 Task: Search one way flight ticket for 3 adults in first from Hayden: Yampa Valley Airport (yampa Valley Regional) to New Bern: Coastal Carolina Regional Airport (was Craven County Regional) on 5-4-2023. Number of bags: 1 carry on bag. Price is upto 97000. Outbound departure time preference is 20:45.
Action: Mouse moved to (321, 304)
Screenshot: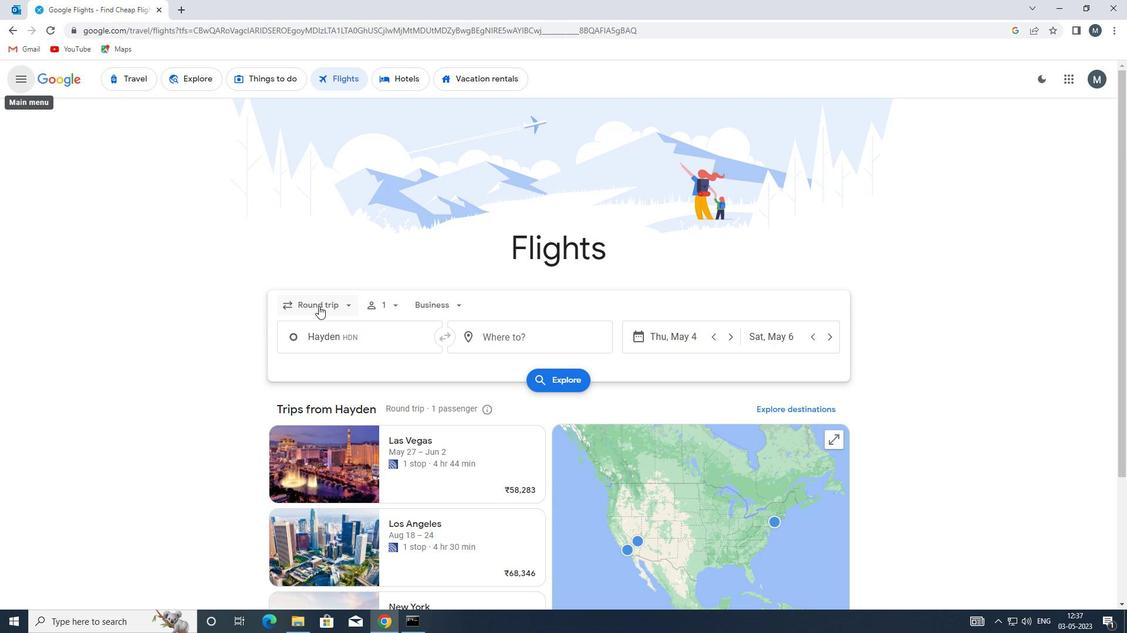 
Action: Mouse pressed left at (321, 304)
Screenshot: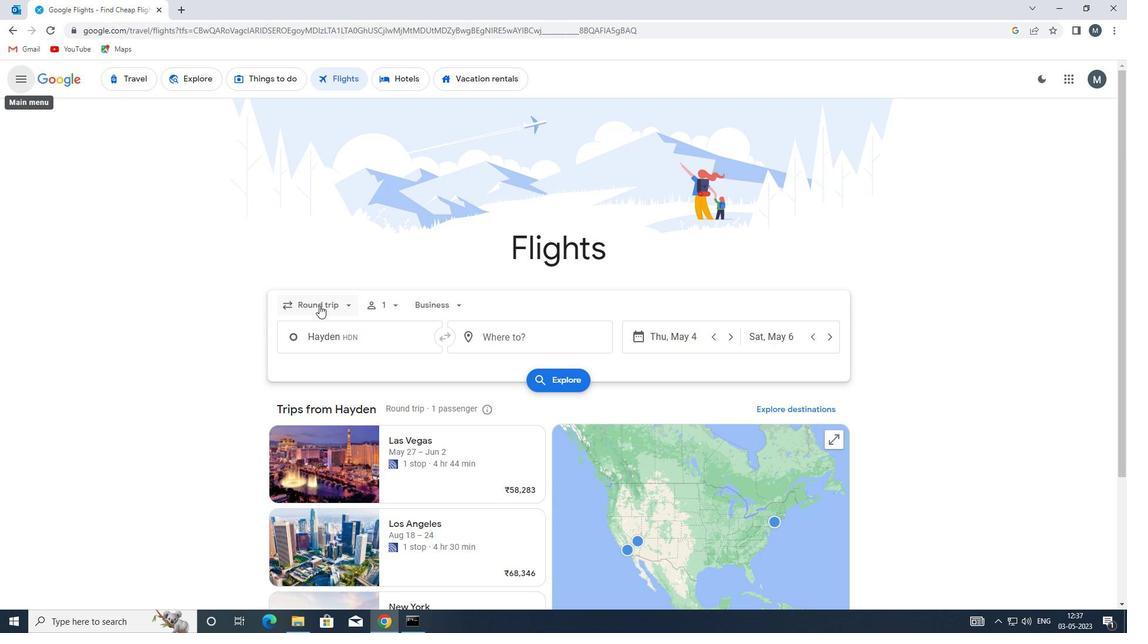 
Action: Mouse moved to (339, 359)
Screenshot: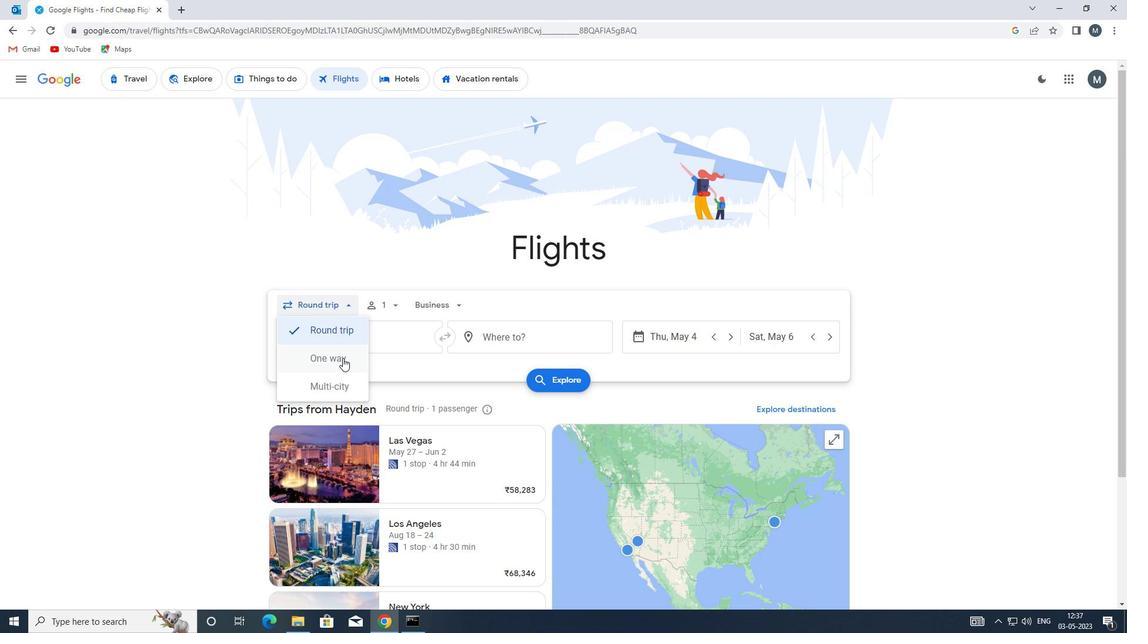 
Action: Mouse pressed left at (339, 359)
Screenshot: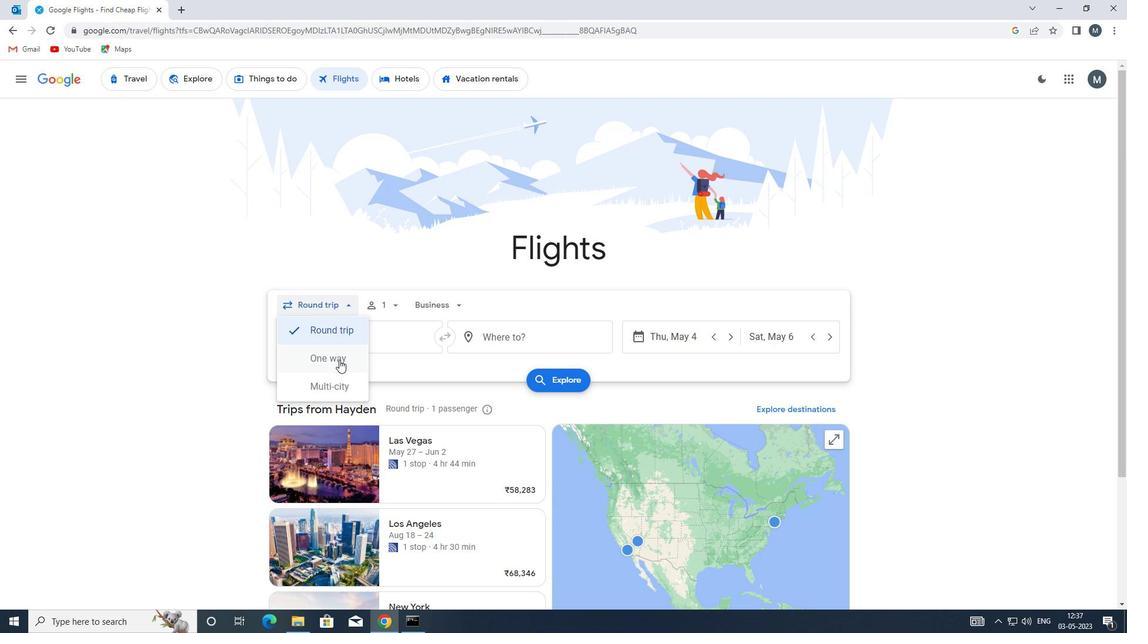 
Action: Mouse moved to (396, 301)
Screenshot: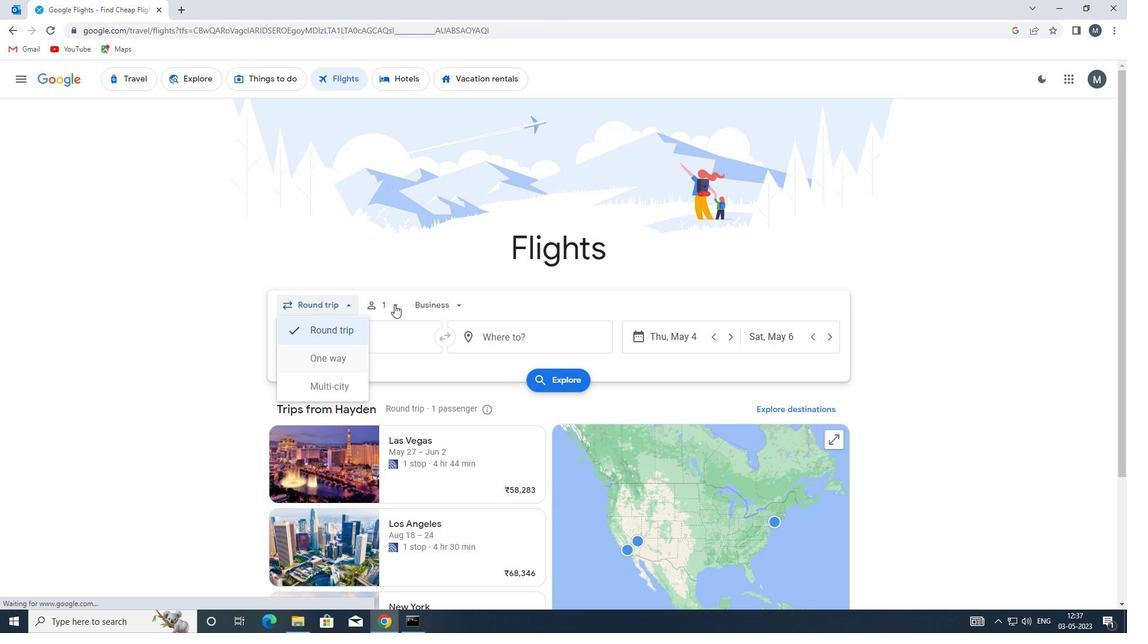 
Action: Mouse pressed left at (396, 301)
Screenshot: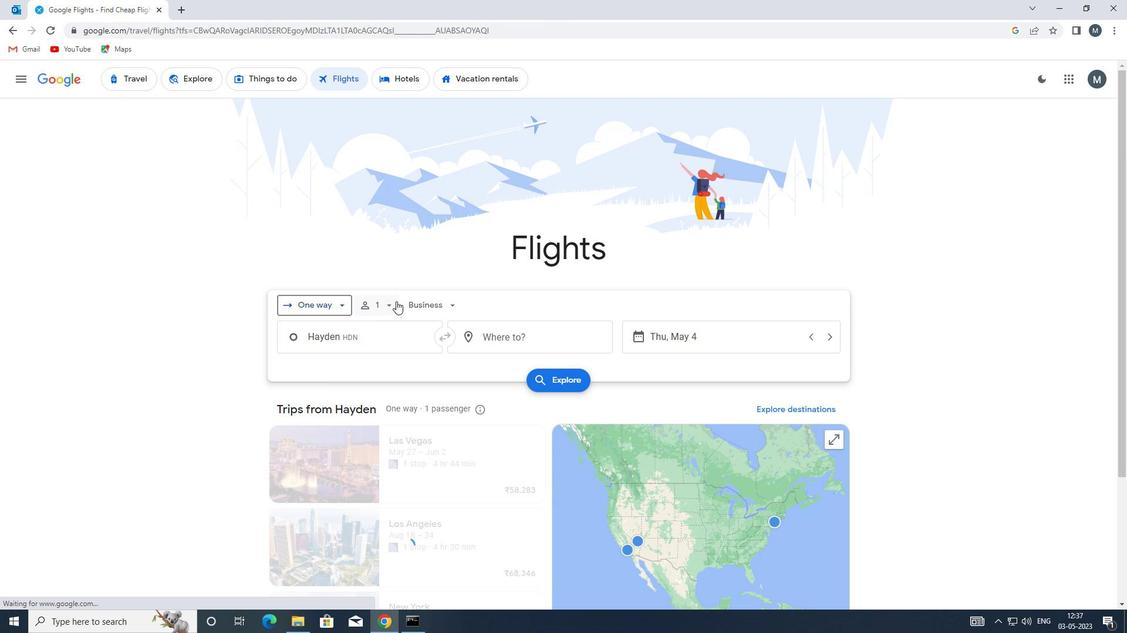 
Action: Mouse moved to (484, 335)
Screenshot: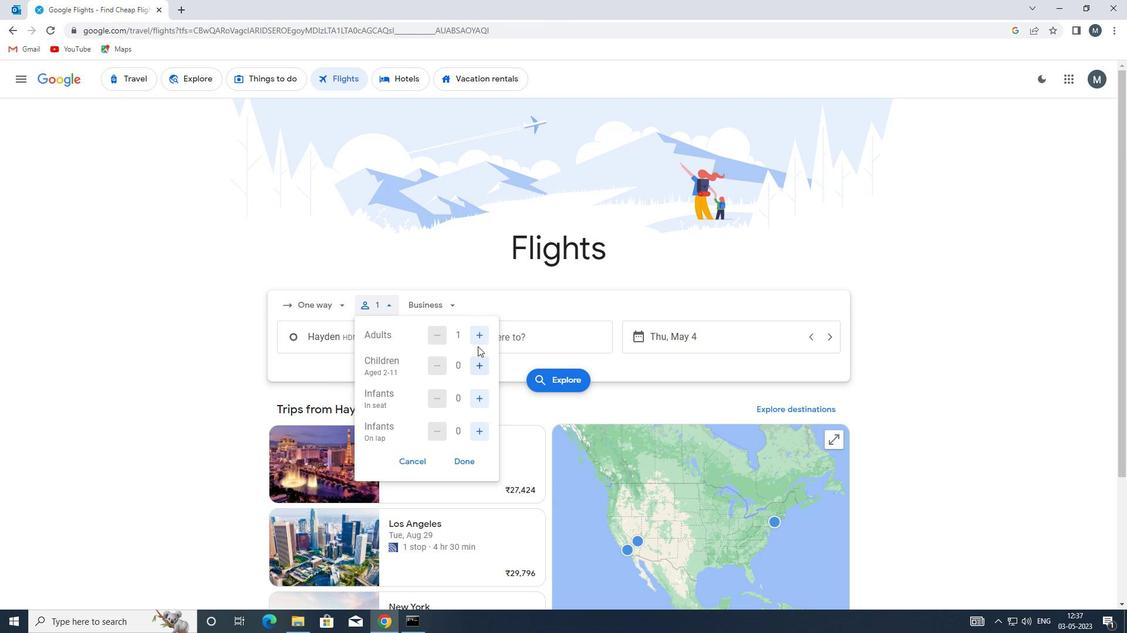 
Action: Mouse pressed left at (484, 335)
Screenshot: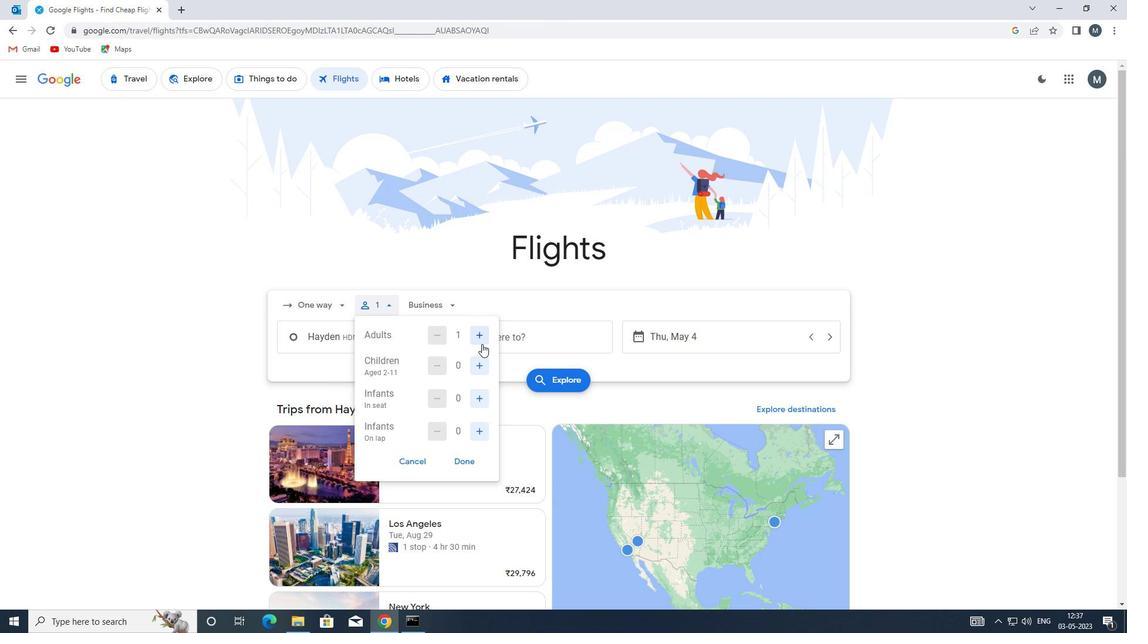 
Action: Mouse moved to (484, 335)
Screenshot: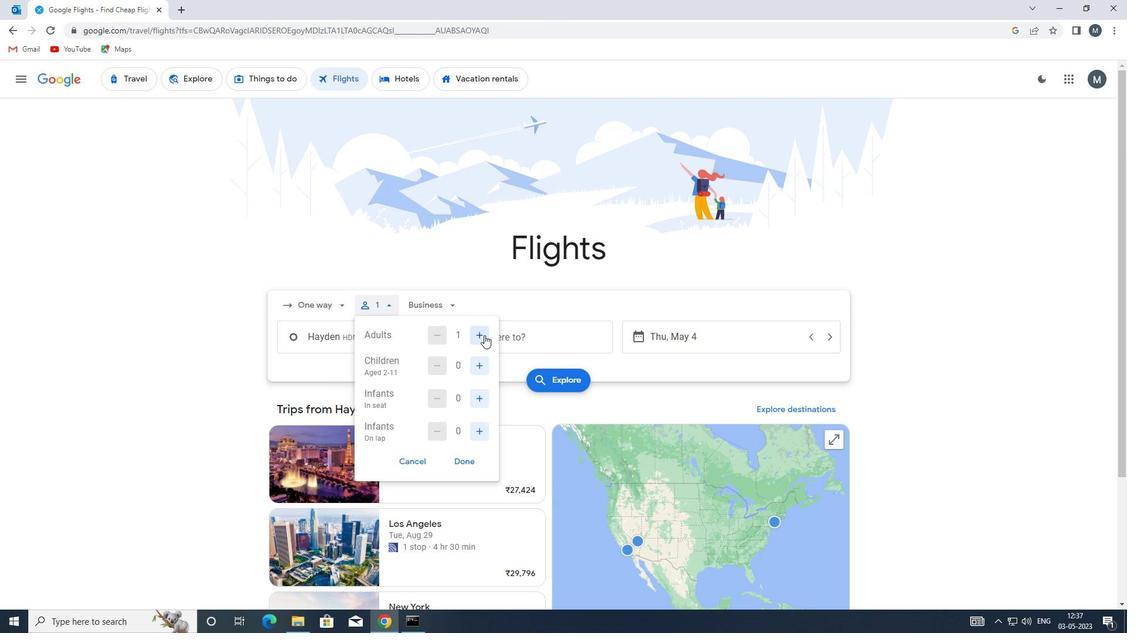 
Action: Mouse pressed left at (484, 335)
Screenshot: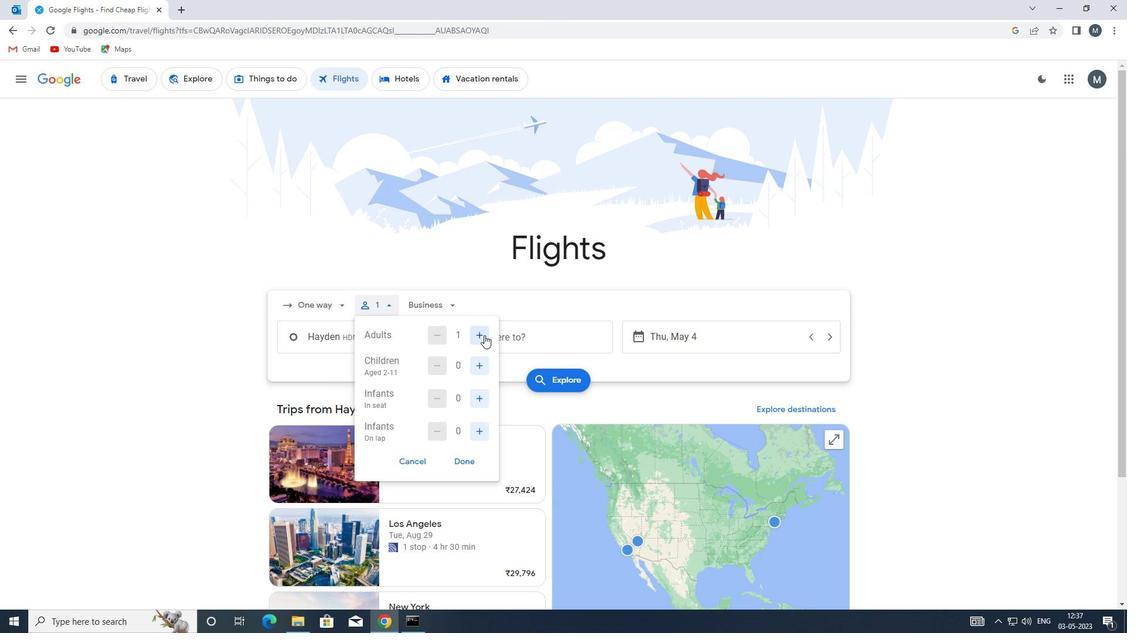 
Action: Mouse moved to (485, 334)
Screenshot: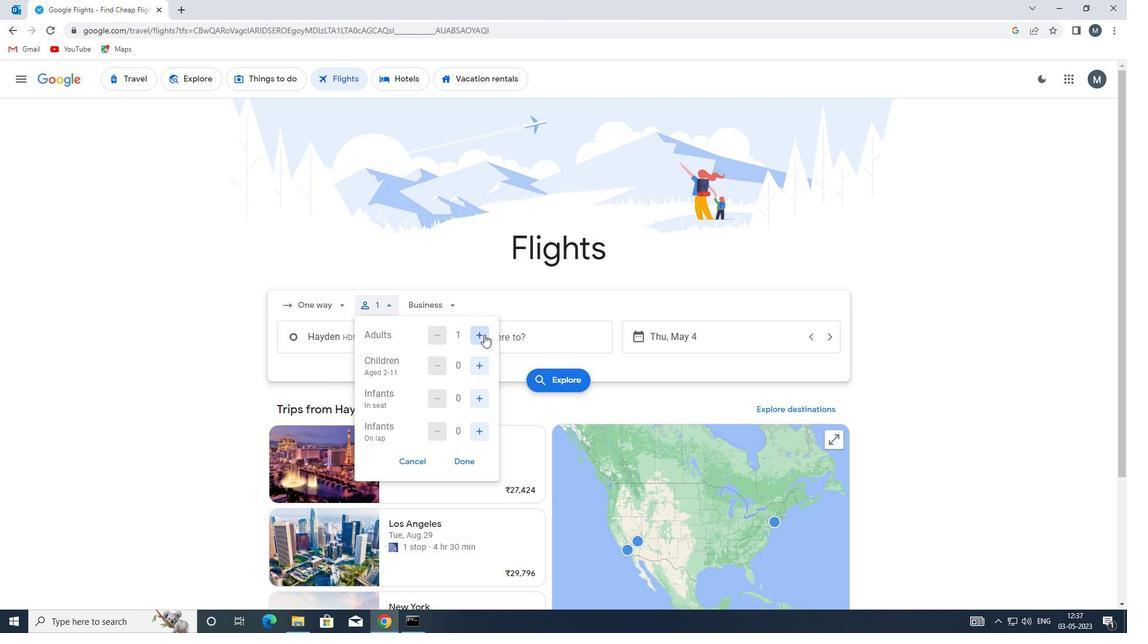 
Action: Mouse pressed left at (485, 334)
Screenshot: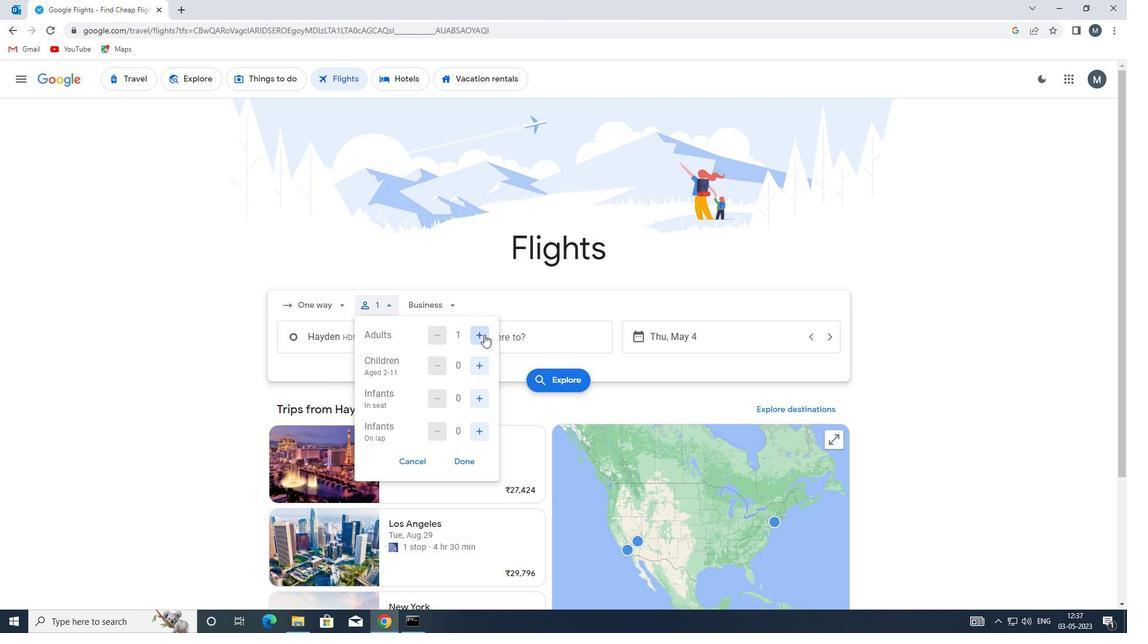 
Action: Mouse moved to (439, 338)
Screenshot: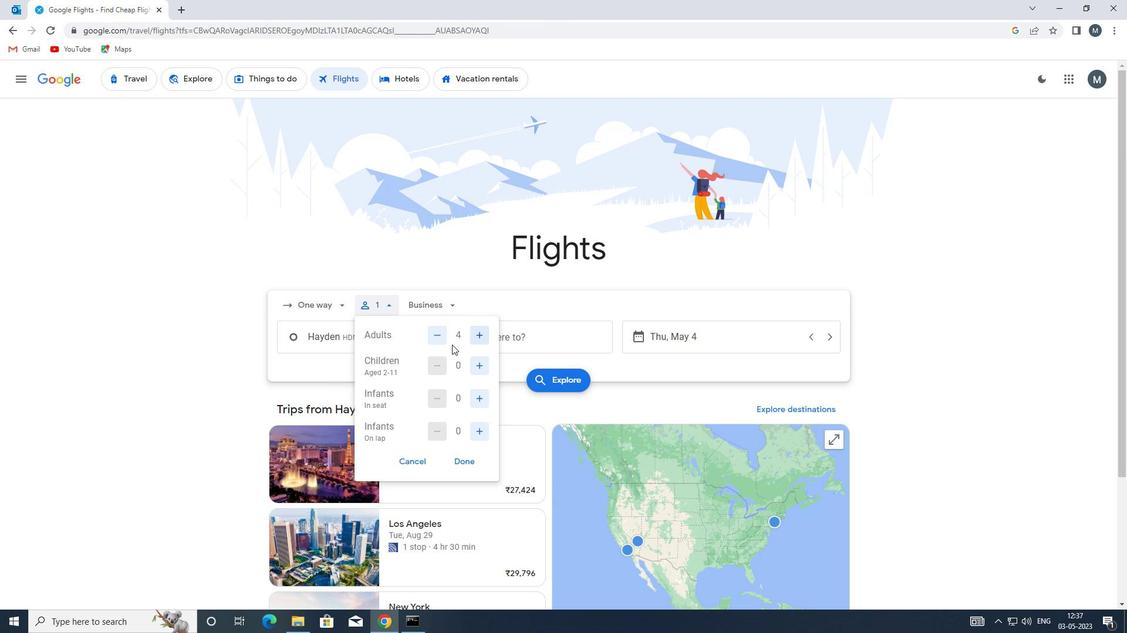 
Action: Mouse pressed left at (439, 338)
Screenshot: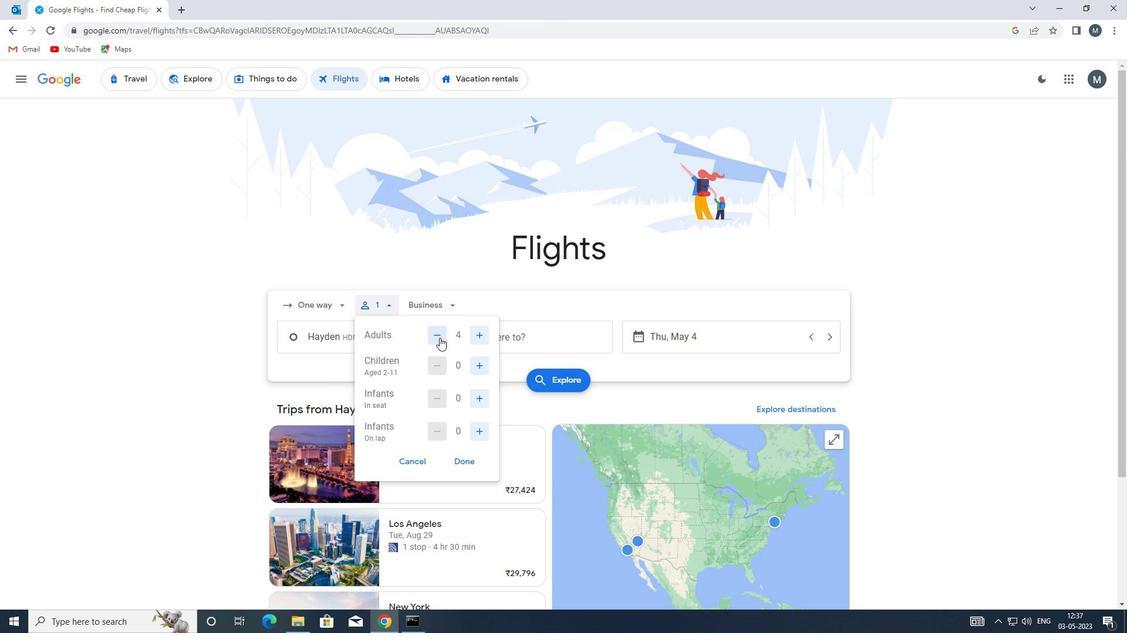 
Action: Mouse moved to (464, 463)
Screenshot: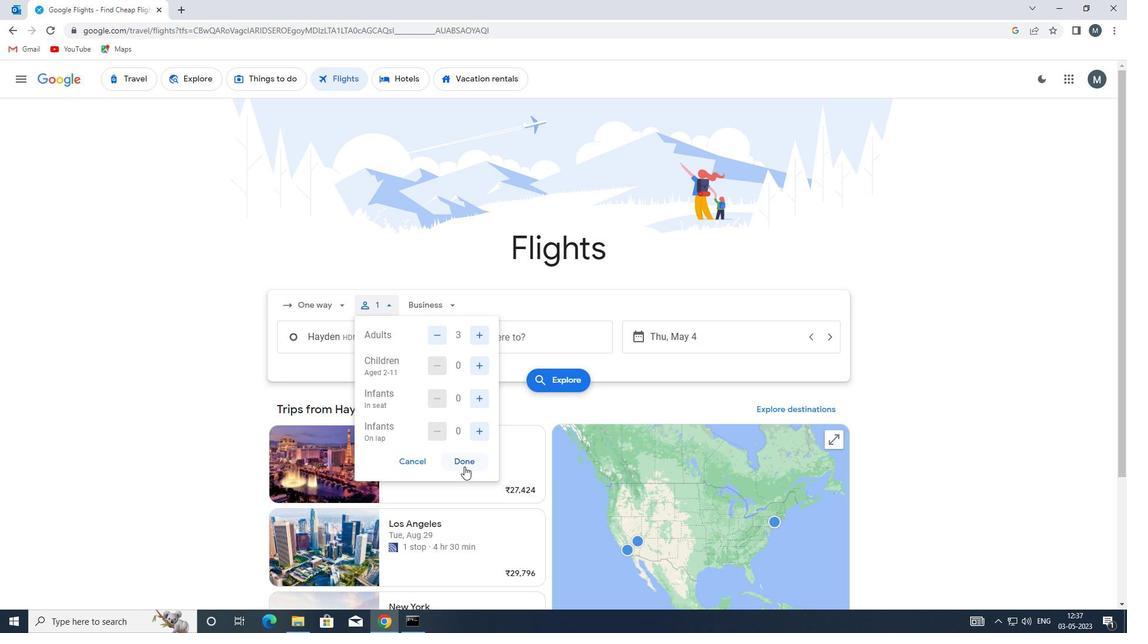
Action: Mouse pressed left at (464, 463)
Screenshot: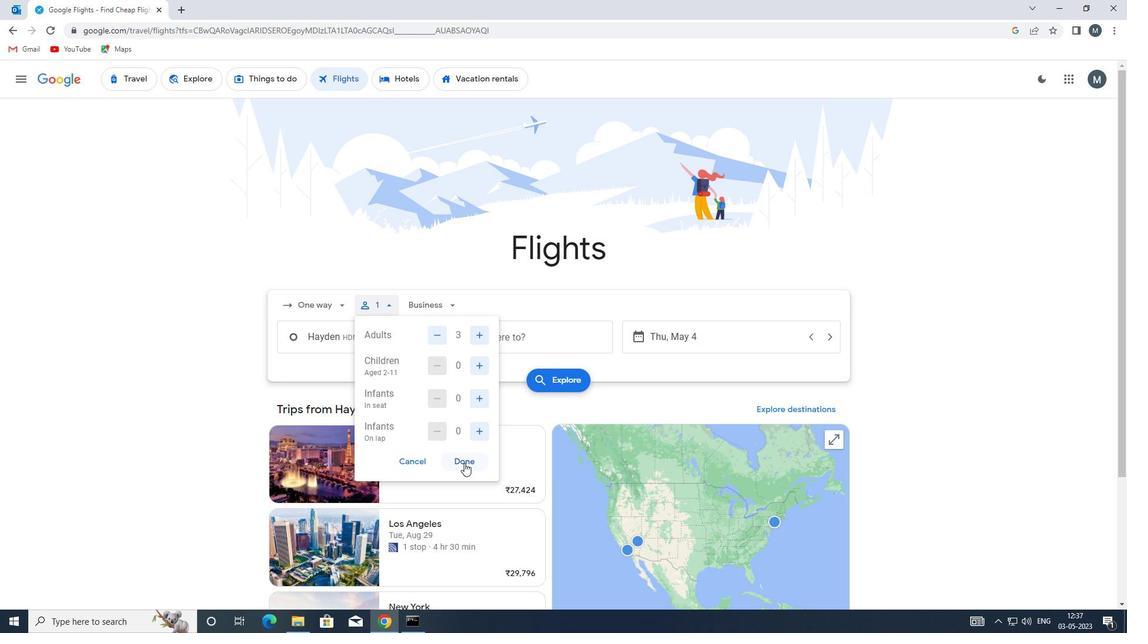 
Action: Mouse moved to (440, 311)
Screenshot: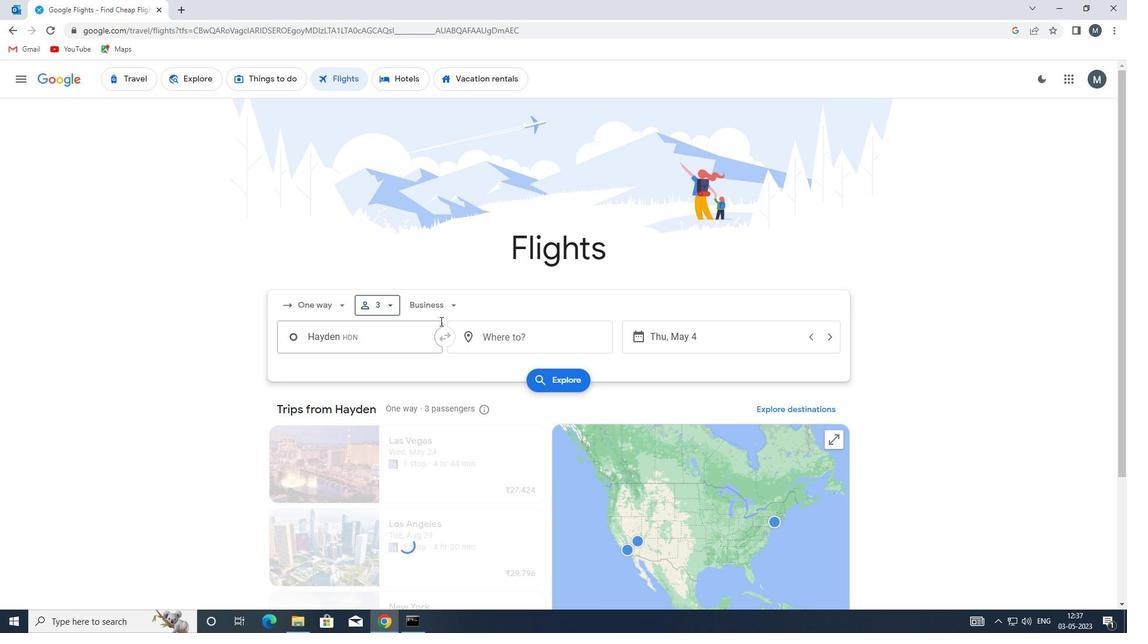 
Action: Mouse pressed left at (440, 311)
Screenshot: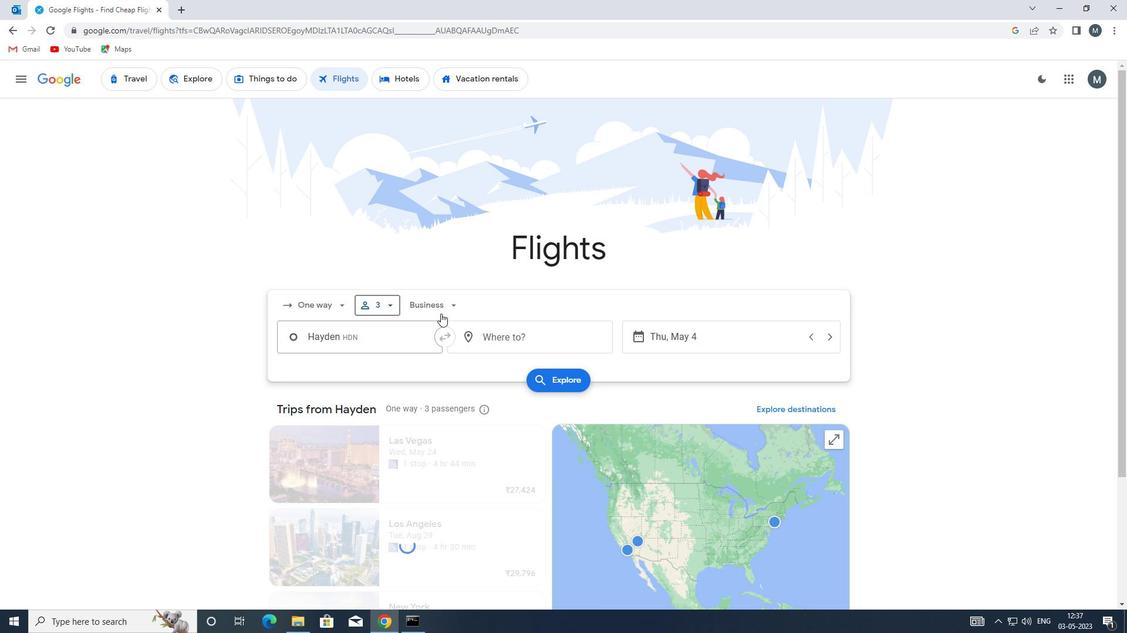 
Action: Mouse moved to (459, 412)
Screenshot: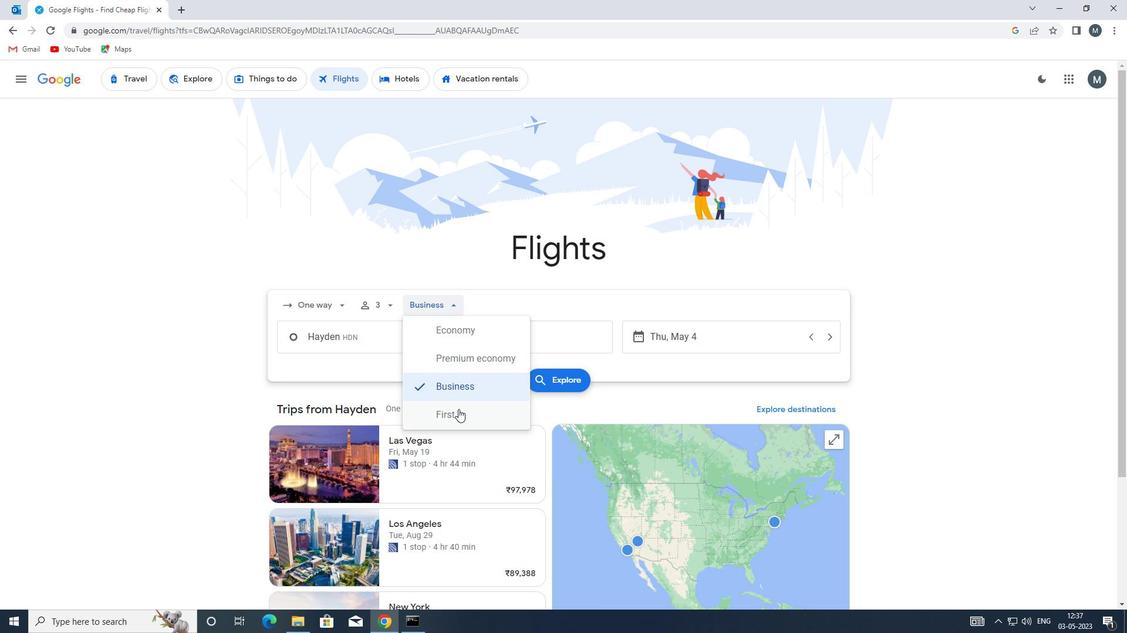 
Action: Mouse pressed left at (459, 412)
Screenshot: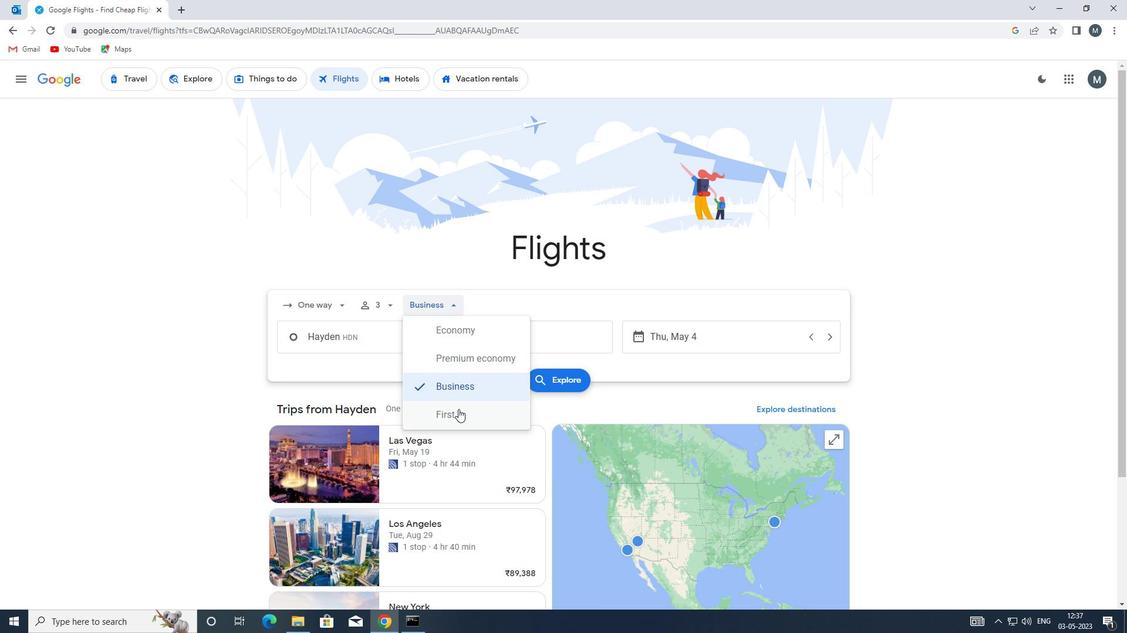 
Action: Mouse moved to (401, 344)
Screenshot: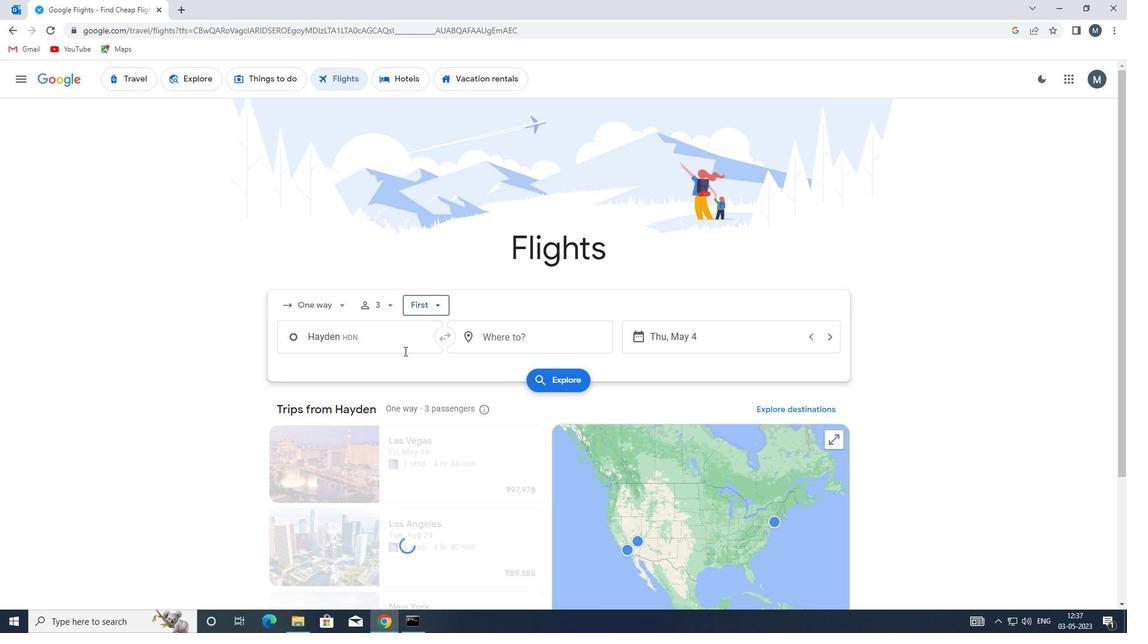 
Action: Mouse pressed left at (401, 344)
Screenshot: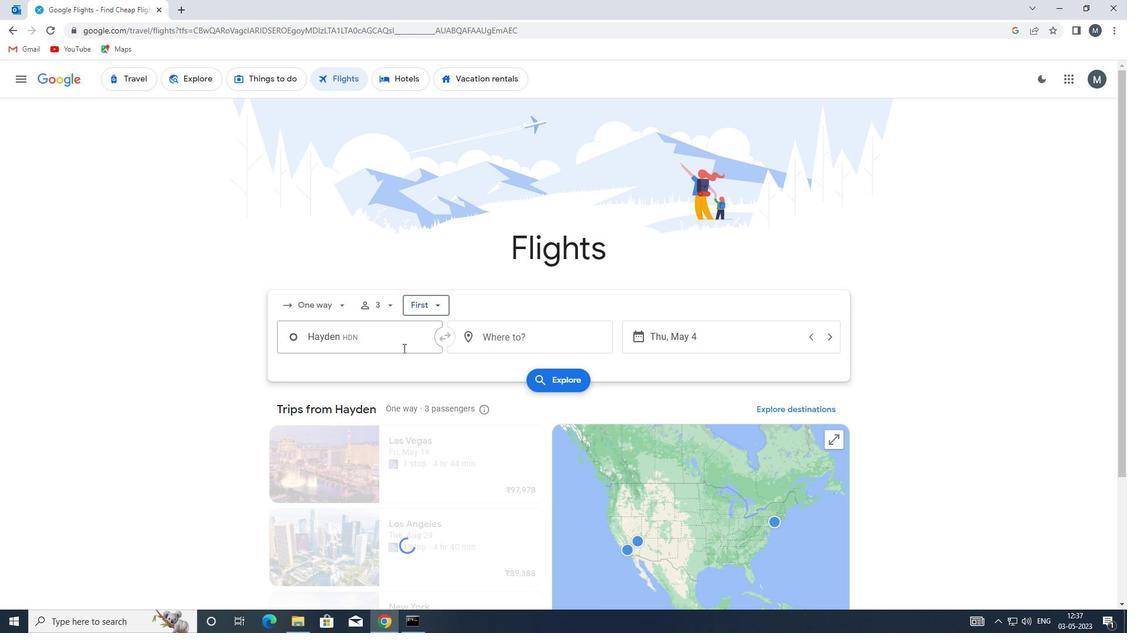 
Action: Key pressed hdn
Screenshot: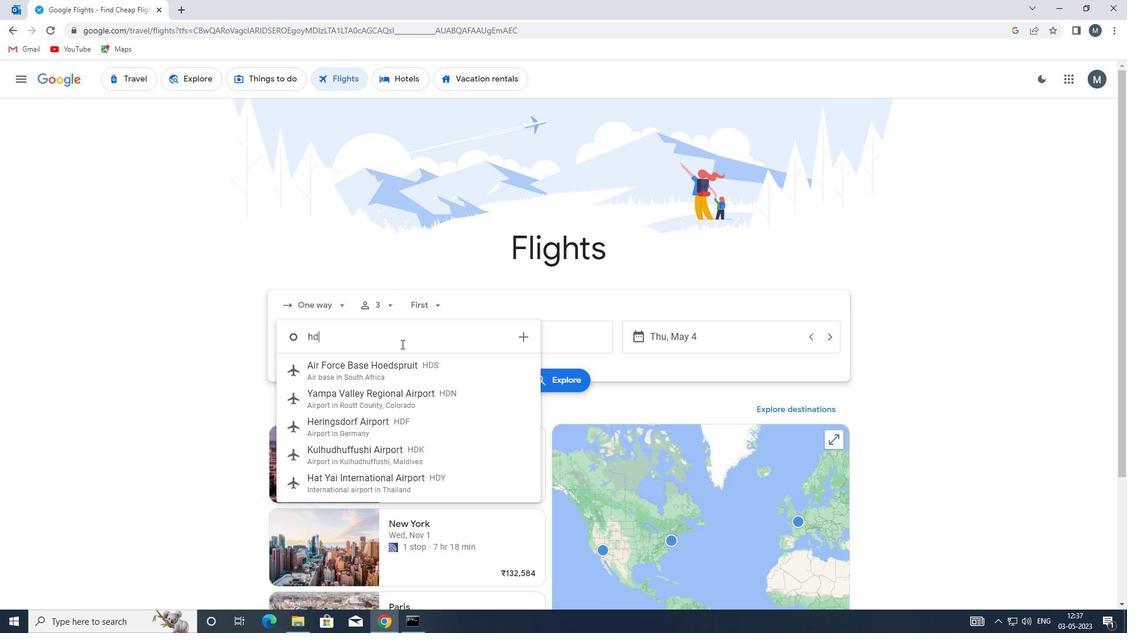 
Action: Mouse moved to (411, 376)
Screenshot: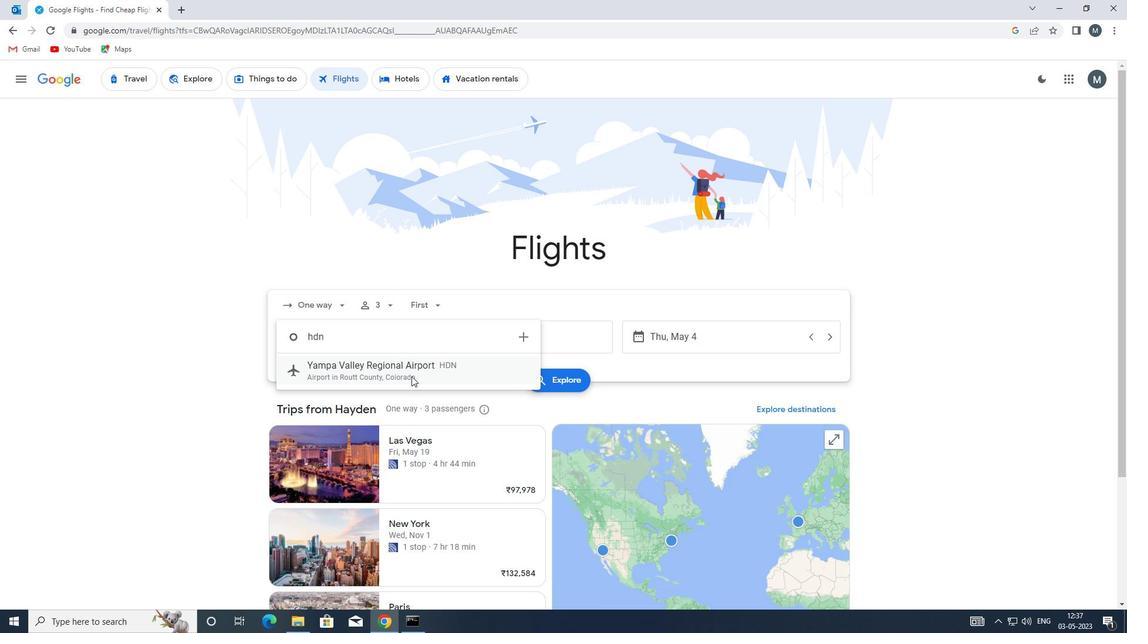 
Action: Mouse pressed left at (411, 376)
Screenshot: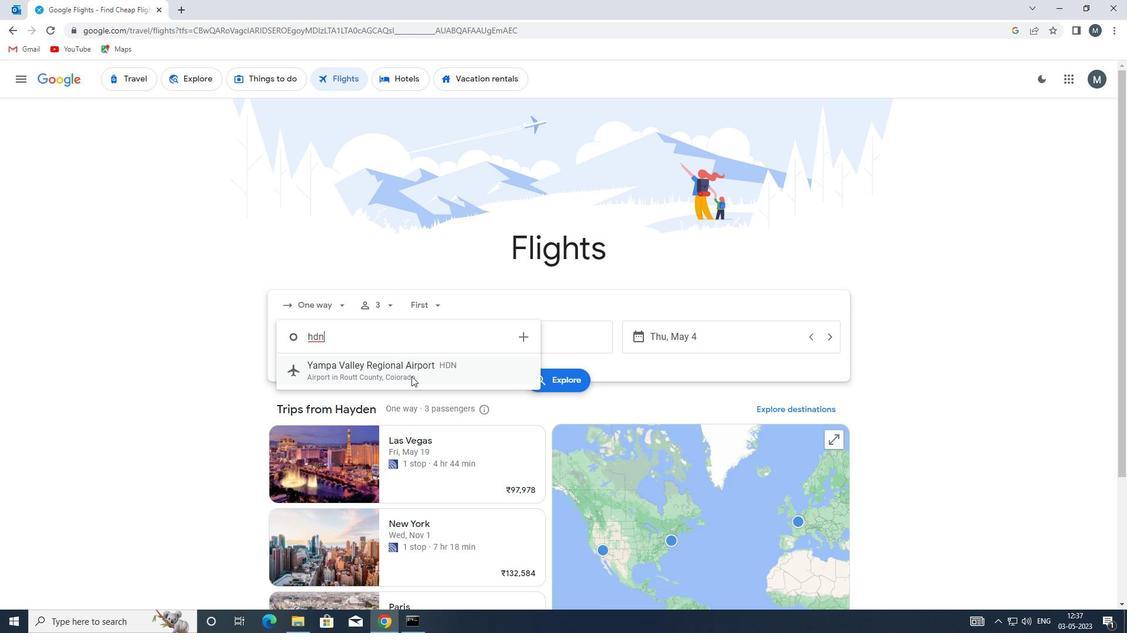 
Action: Mouse moved to (510, 334)
Screenshot: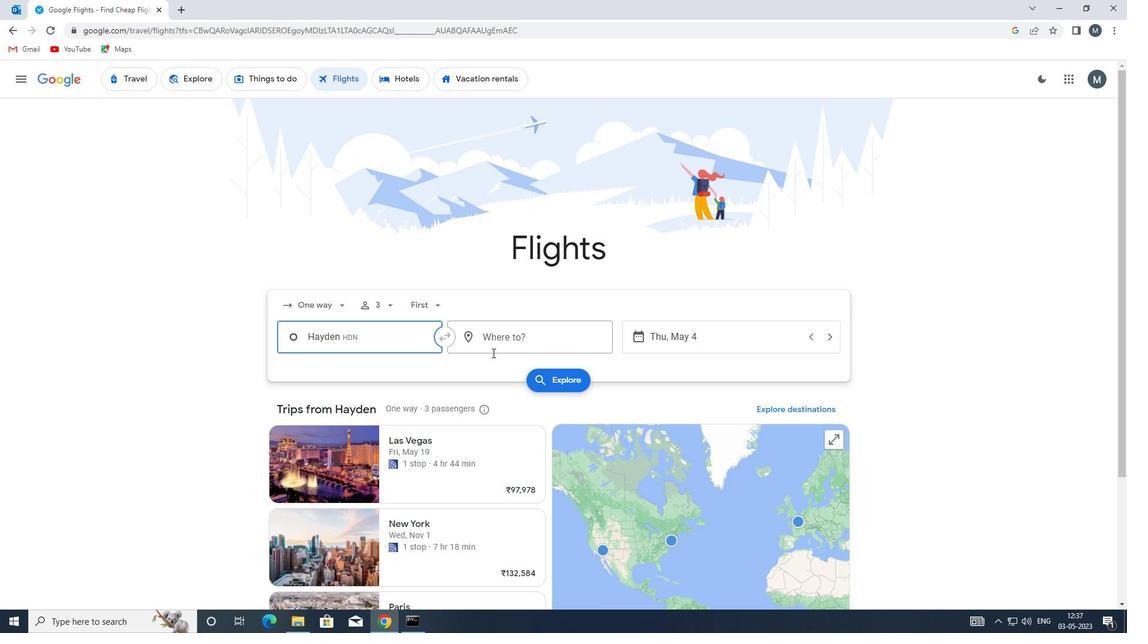 
Action: Mouse pressed left at (510, 334)
Screenshot: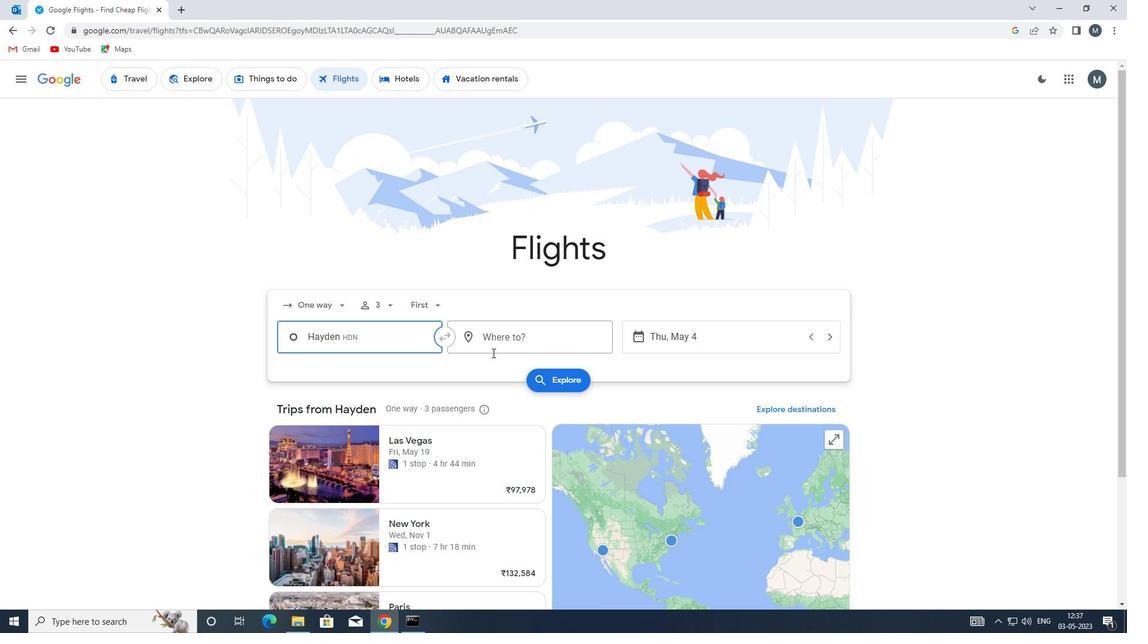 
Action: Mouse moved to (507, 335)
Screenshot: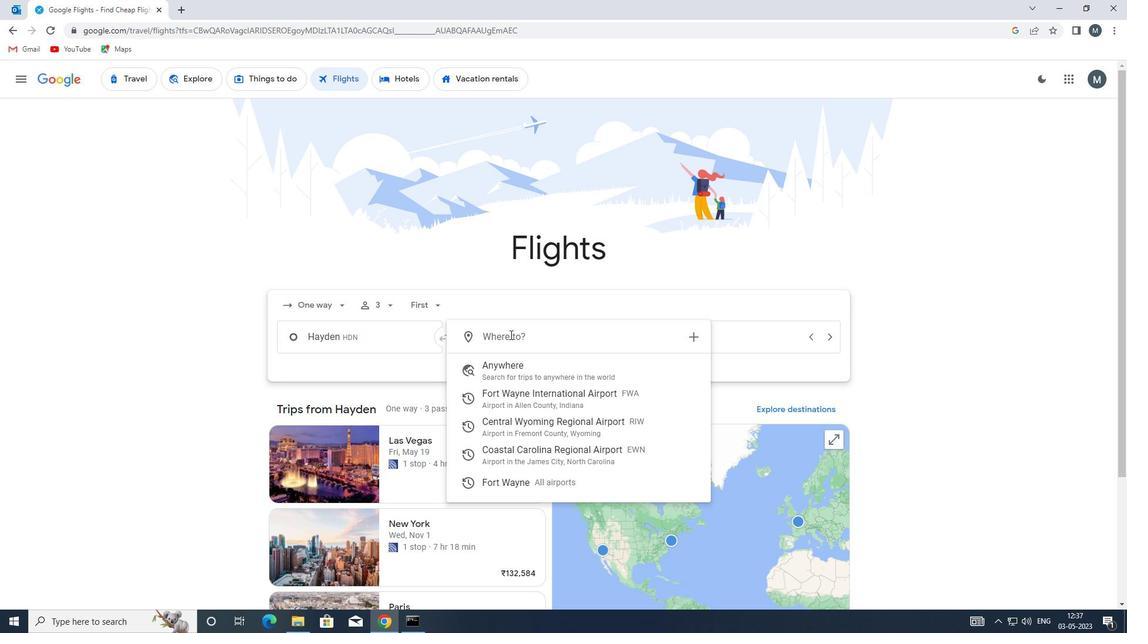
Action: Key pressed ewn
Screenshot: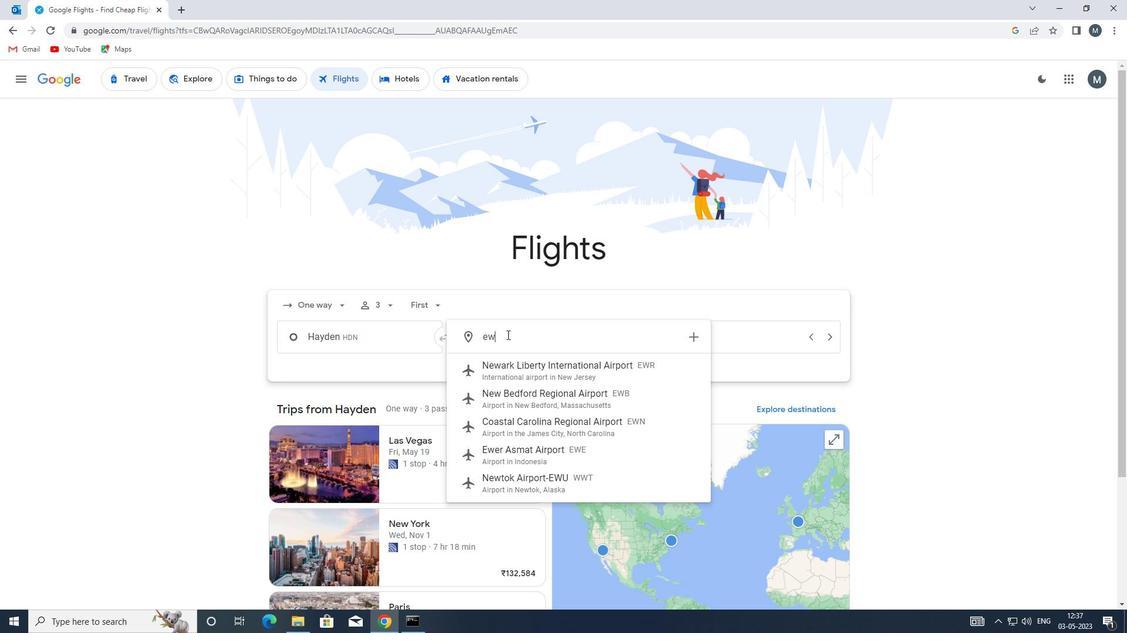 
Action: Mouse moved to (517, 366)
Screenshot: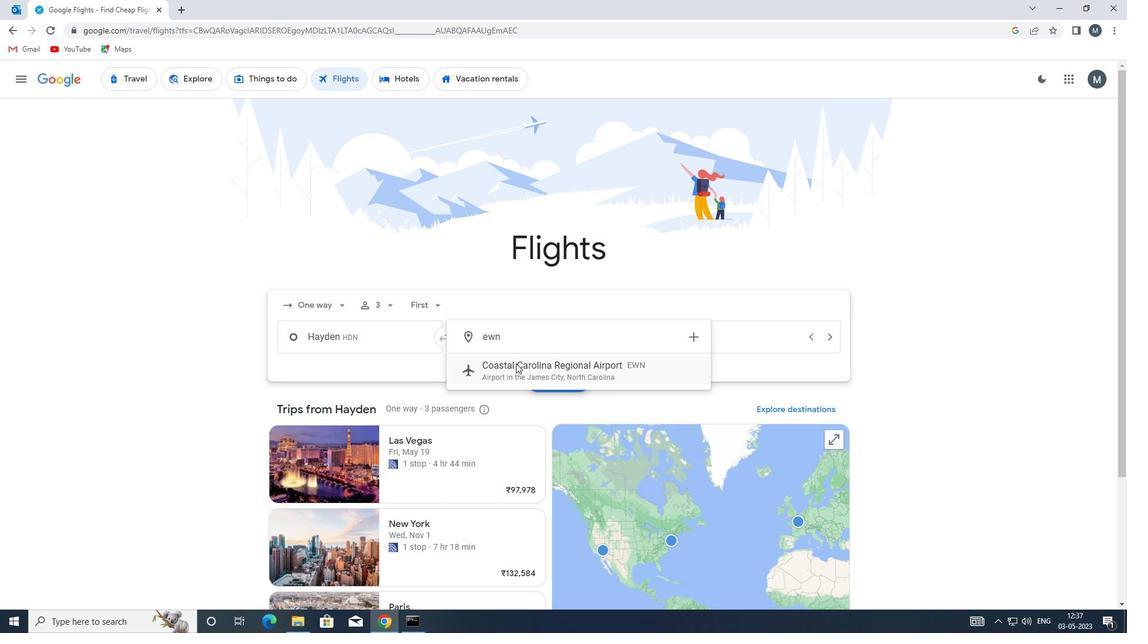 
Action: Mouse pressed left at (517, 366)
Screenshot: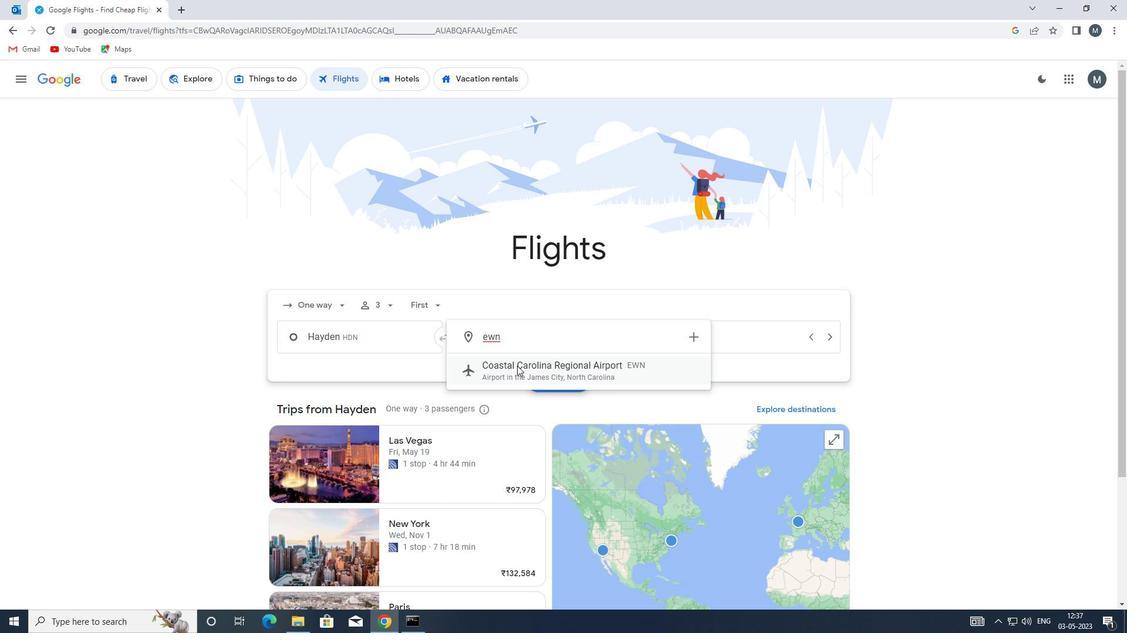 
Action: Mouse moved to (689, 341)
Screenshot: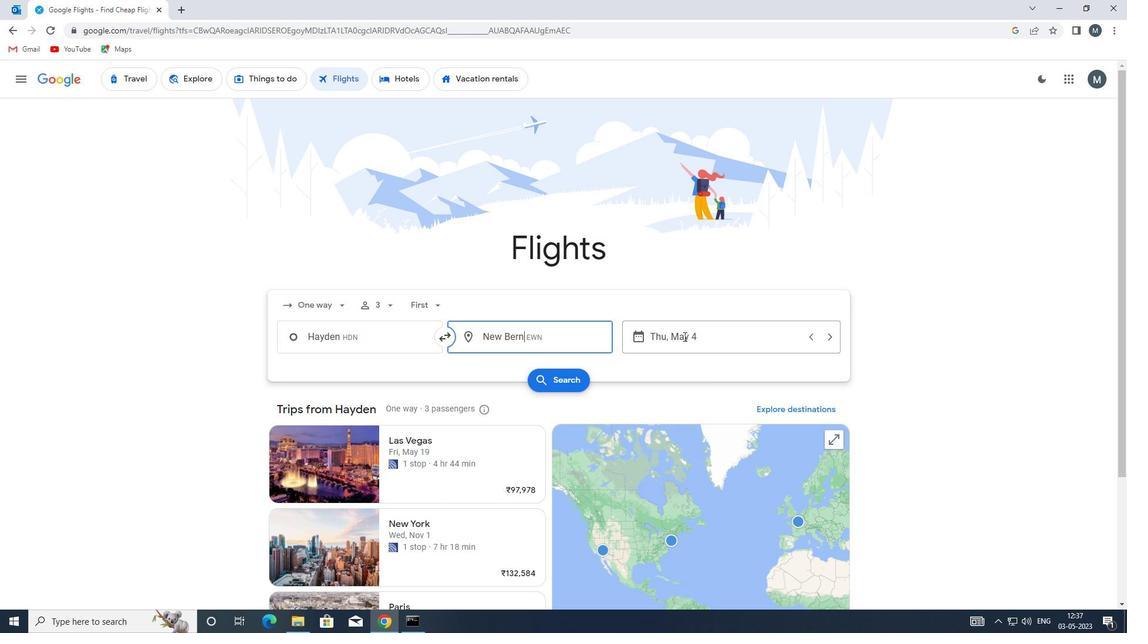 
Action: Mouse pressed left at (689, 341)
Screenshot: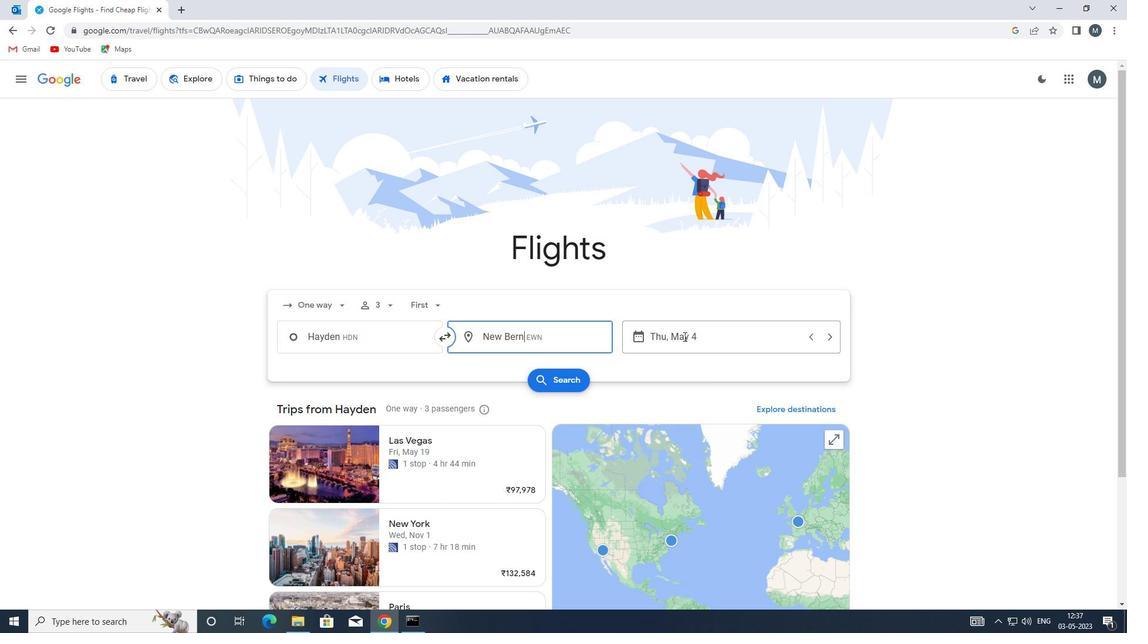 
Action: Mouse moved to (531, 394)
Screenshot: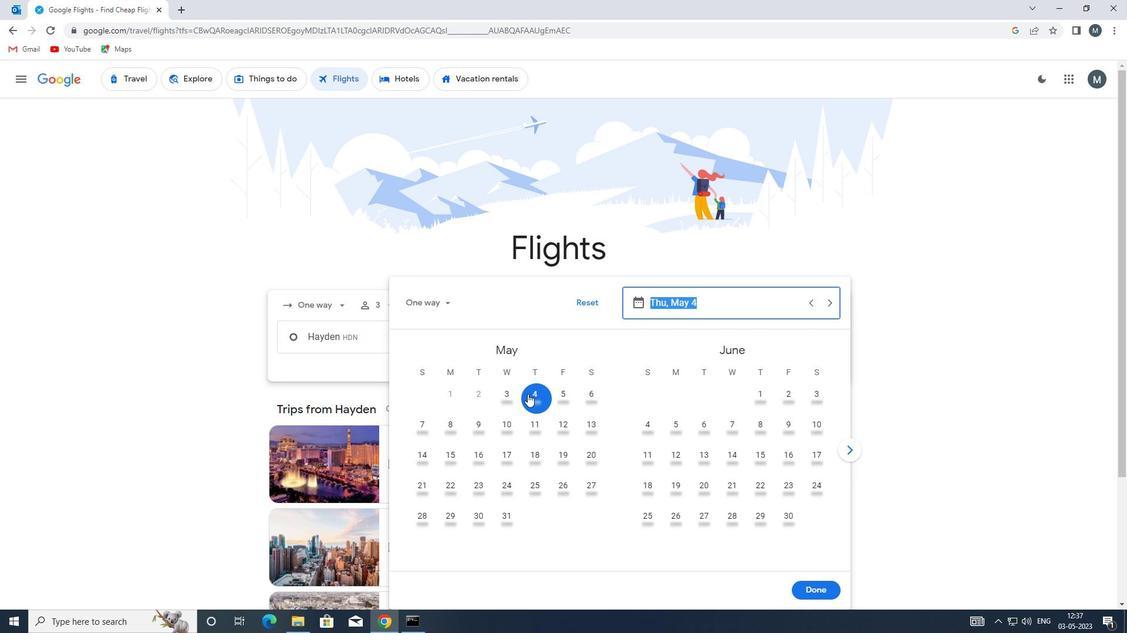 
Action: Mouse pressed left at (531, 394)
Screenshot: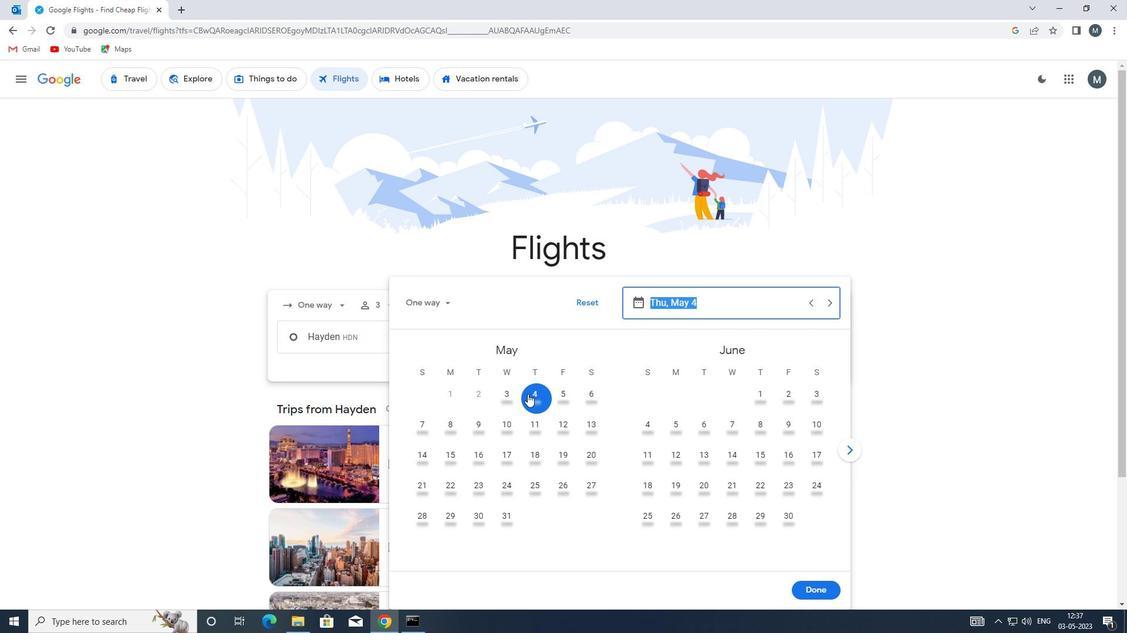 
Action: Mouse moved to (819, 587)
Screenshot: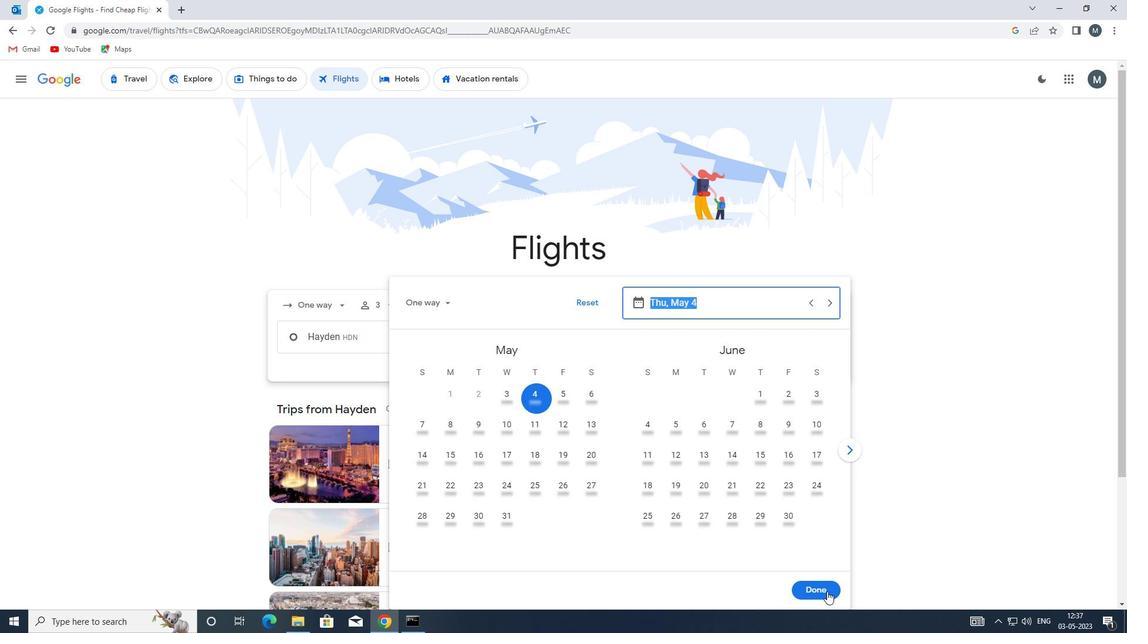 
Action: Mouse pressed left at (819, 587)
Screenshot: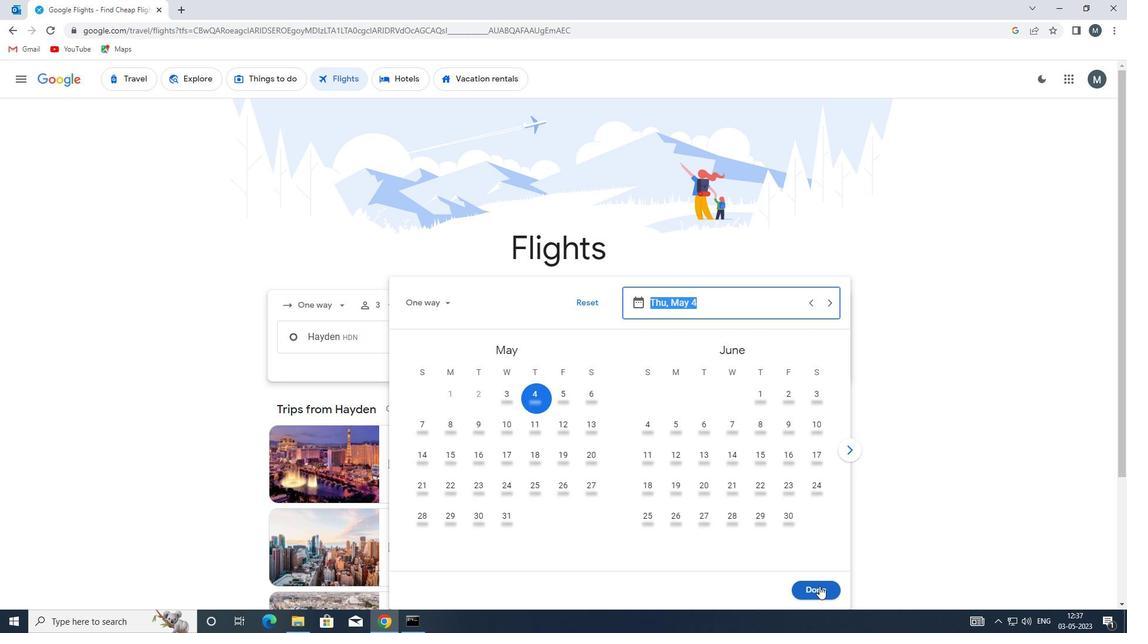 
Action: Mouse moved to (550, 385)
Screenshot: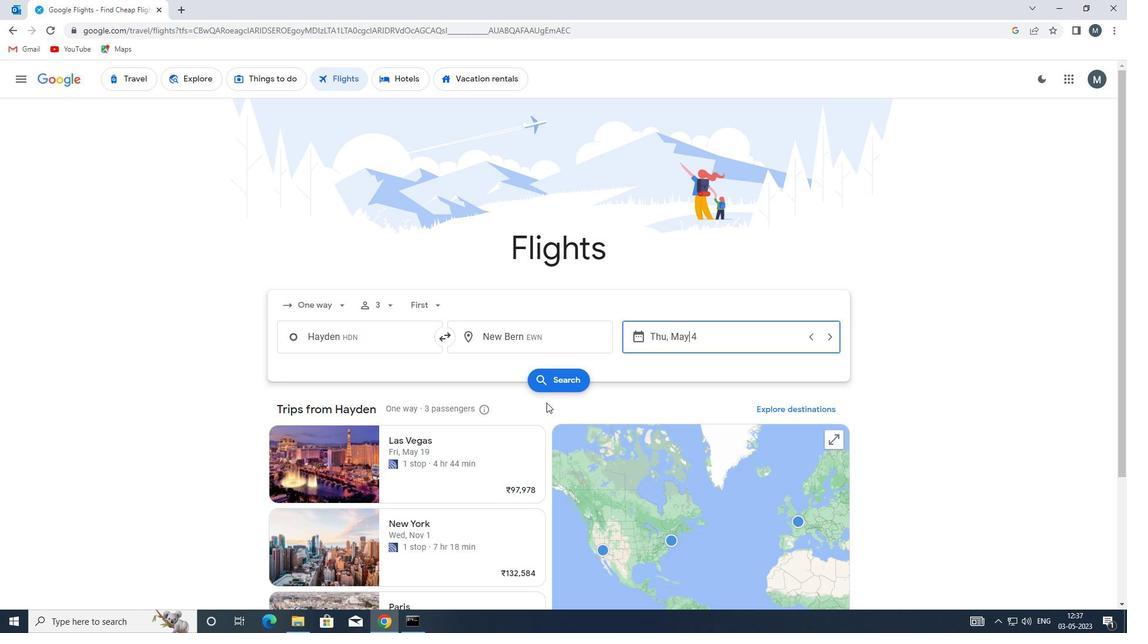 
Action: Mouse pressed left at (550, 385)
Screenshot: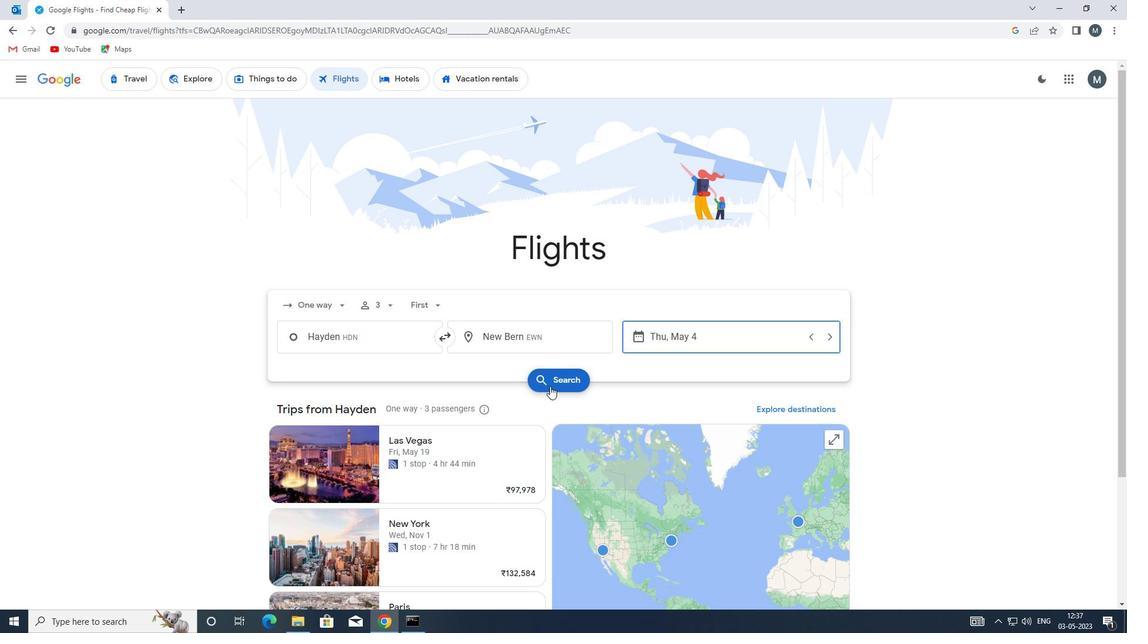 
Action: Mouse moved to (297, 183)
Screenshot: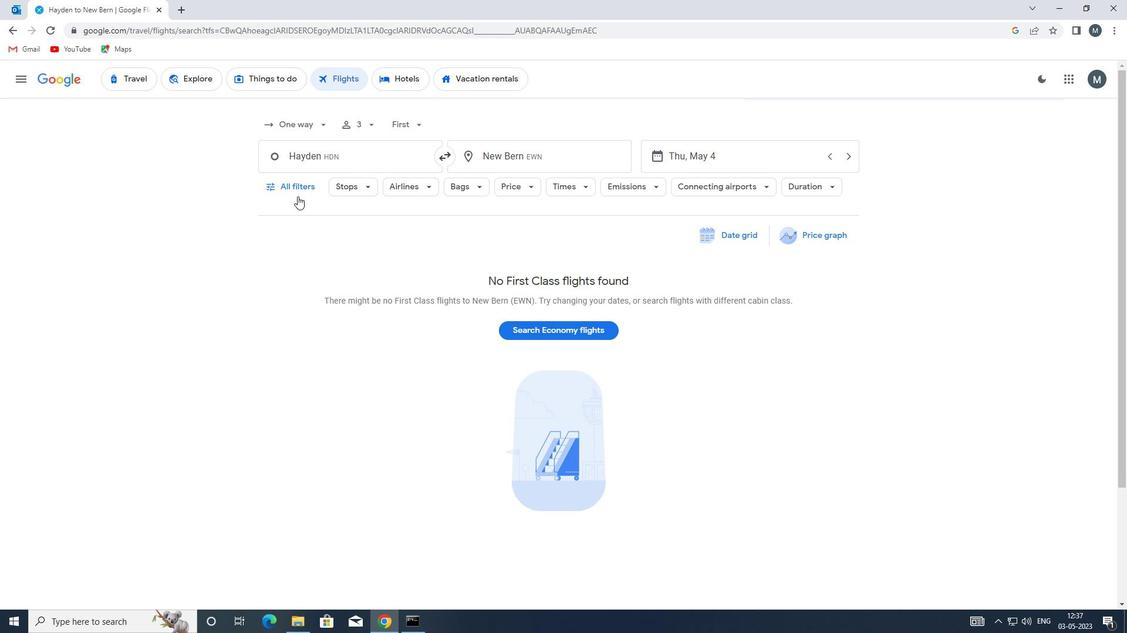 
Action: Mouse pressed left at (297, 183)
Screenshot: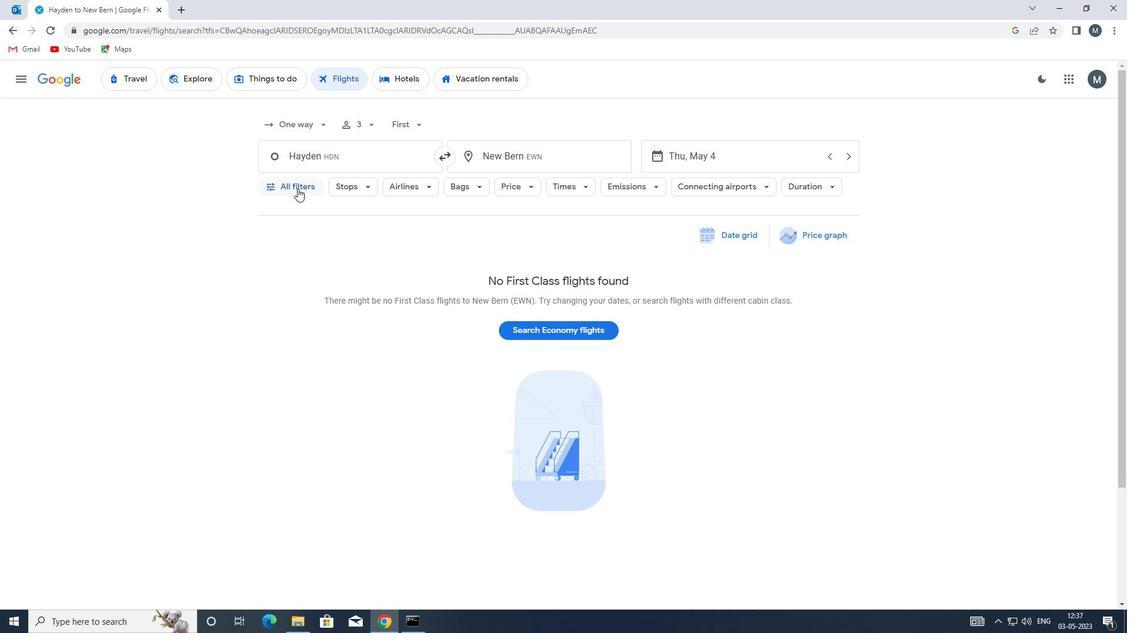 
Action: Mouse moved to (340, 334)
Screenshot: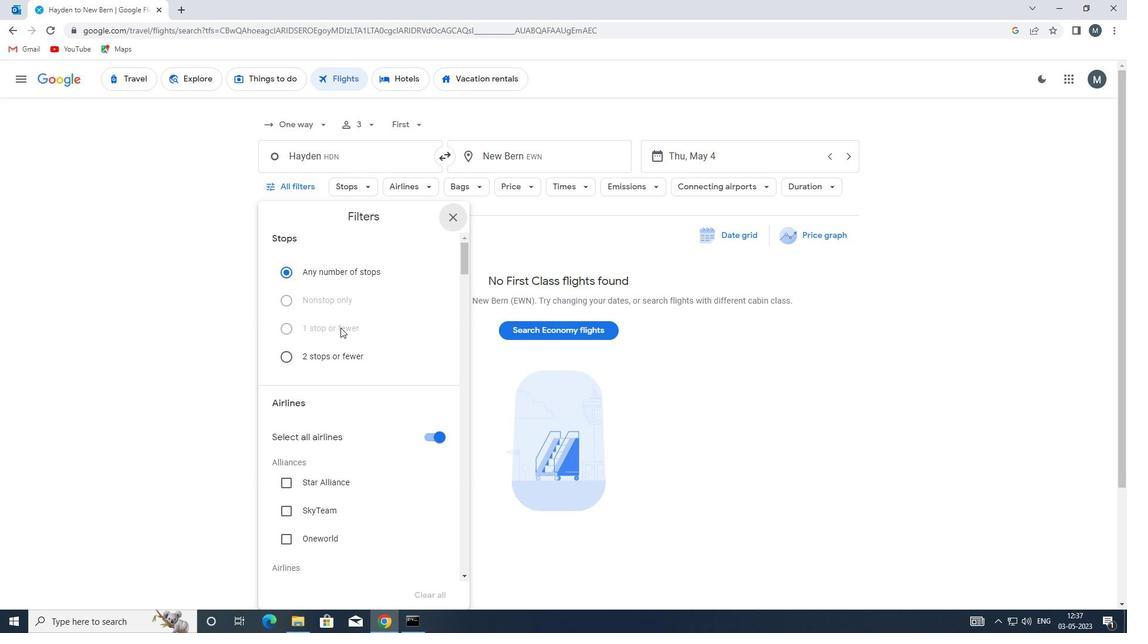
Action: Mouse scrolled (340, 333) with delta (0, 0)
Screenshot: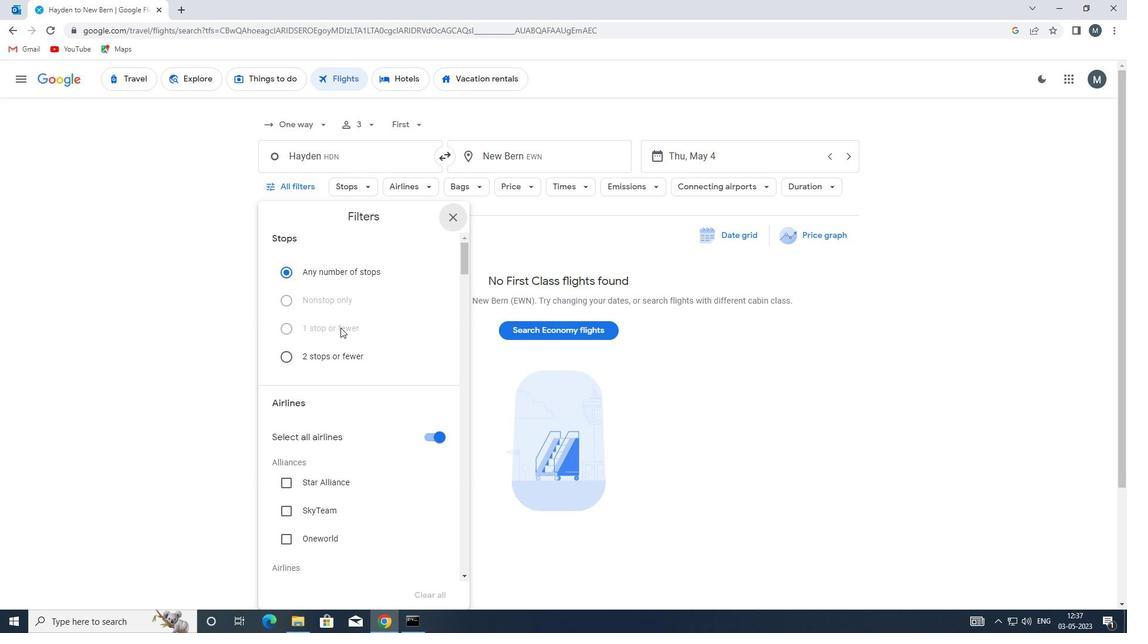 
Action: Mouse moved to (400, 389)
Screenshot: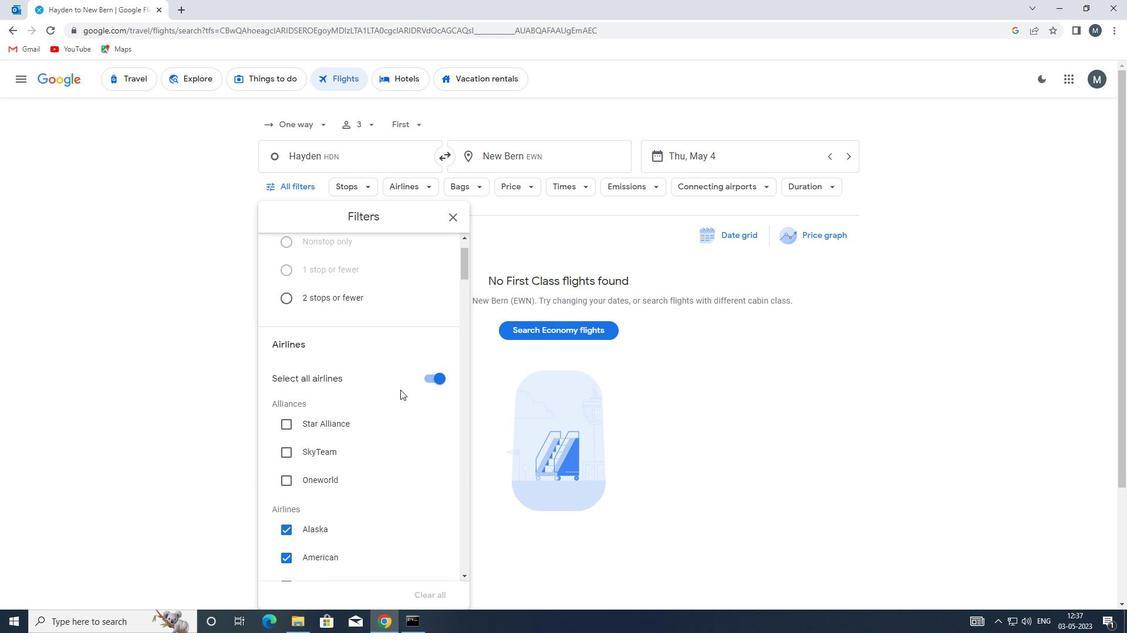 
Action: Mouse scrolled (400, 389) with delta (0, 0)
Screenshot: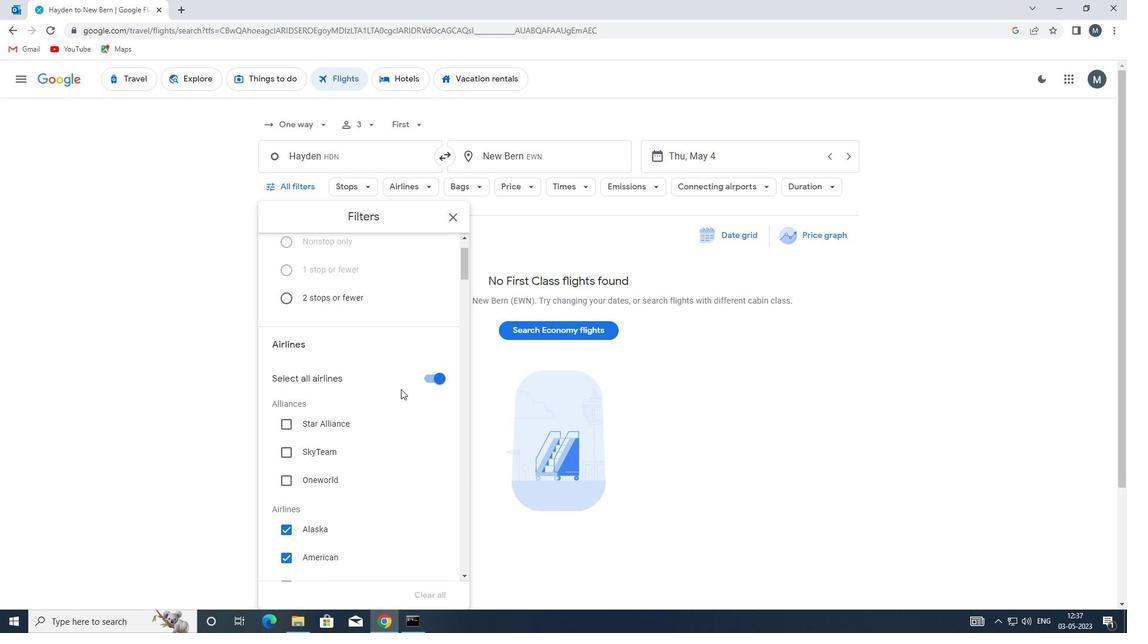 
Action: Mouse scrolled (400, 389) with delta (0, 0)
Screenshot: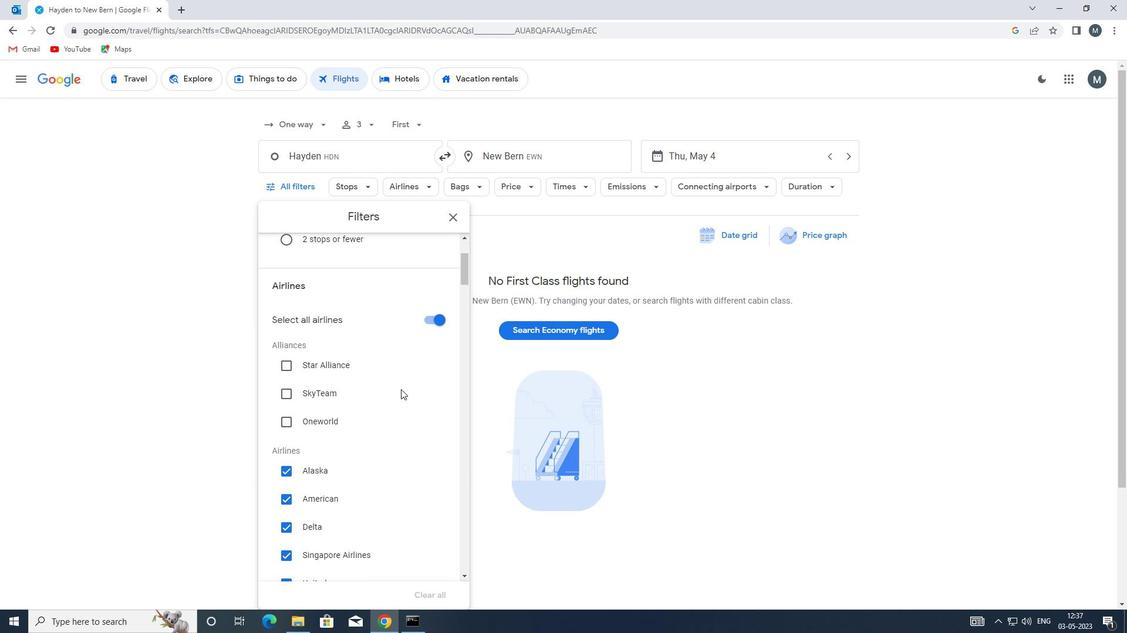 
Action: Mouse moved to (400, 390)
Screenshot: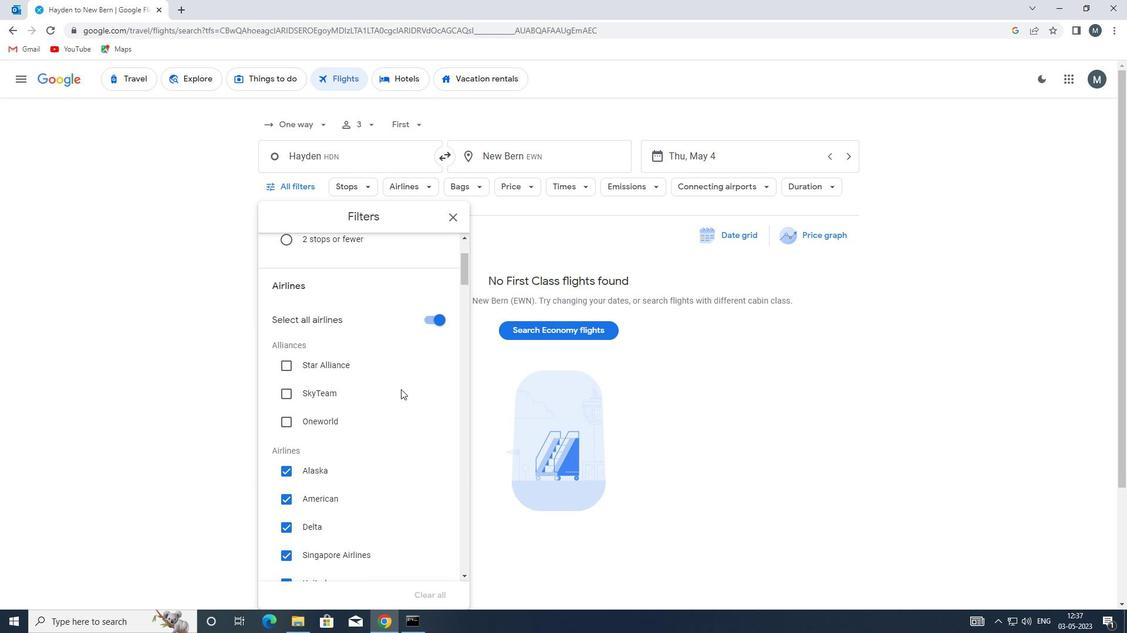 
Action: Mouse scrolled (400, 390) with delta (0, 0)
Screenshot: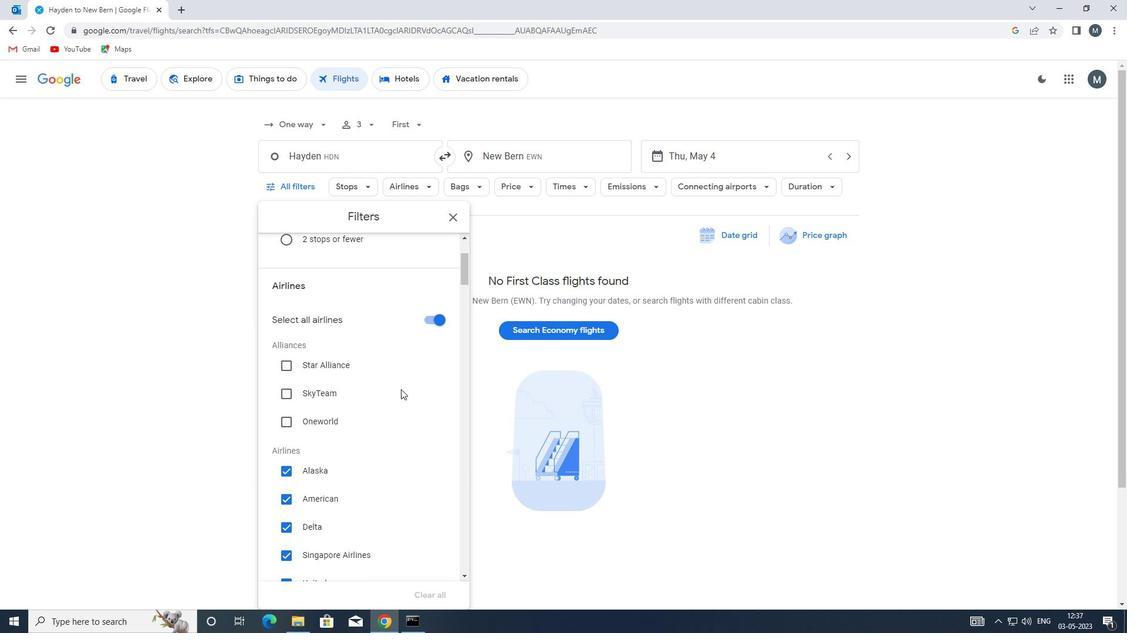 
Action: Mouse moved to (401, 402)
Screenshot: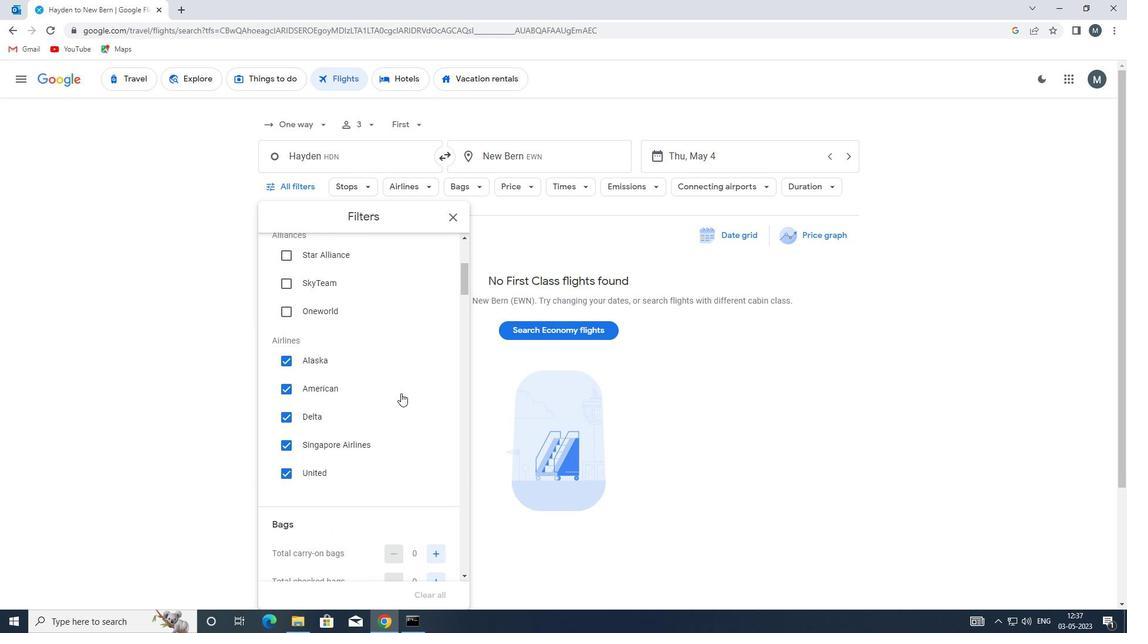 
Action: Mouse scrolled (401, 401) with delta (0, 0)
Screenshot: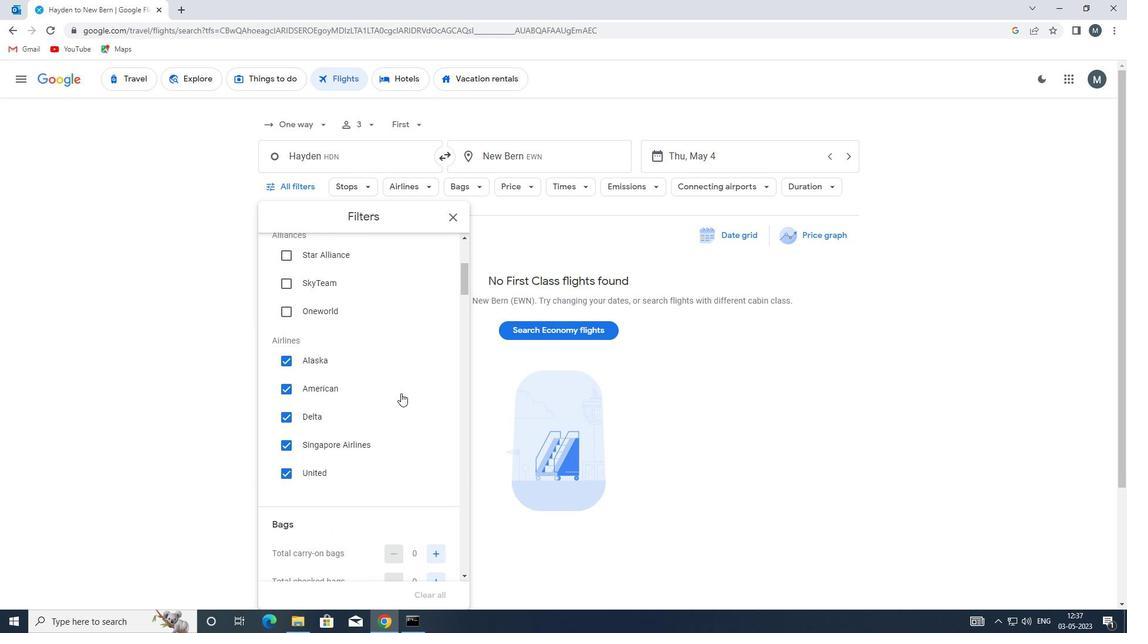 
Action: Mouse moved to (401, 405)
Screenshot: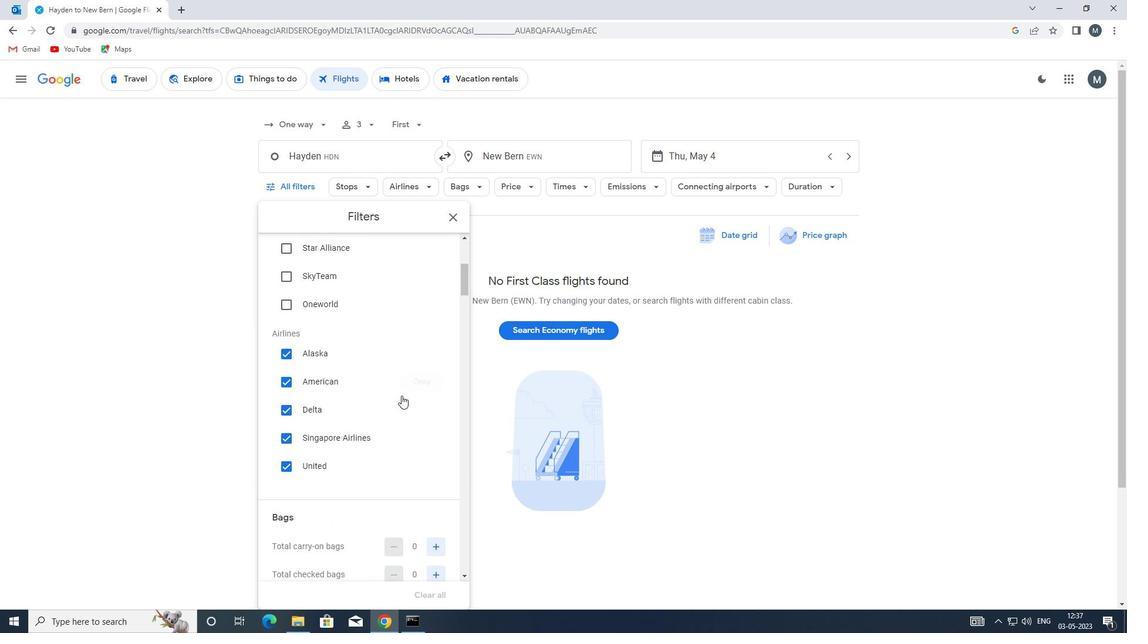 
Action: Mouse scrolled (401, 404) with delta (0, 0)
Screenshot: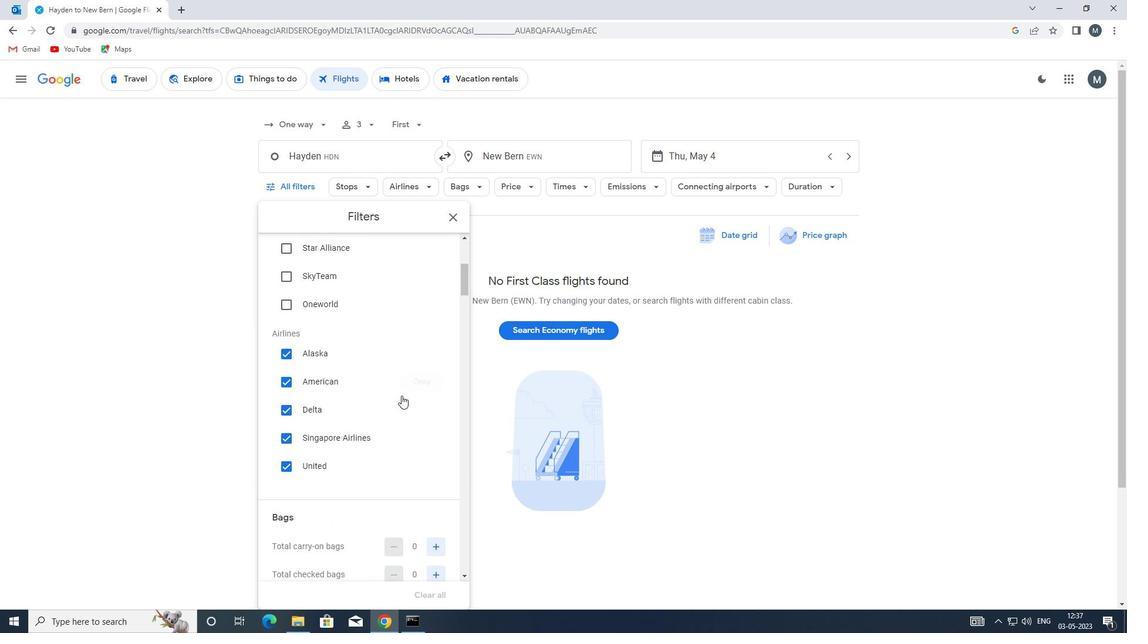 
Action: Mouse moved to (436, 432)
Screenshot: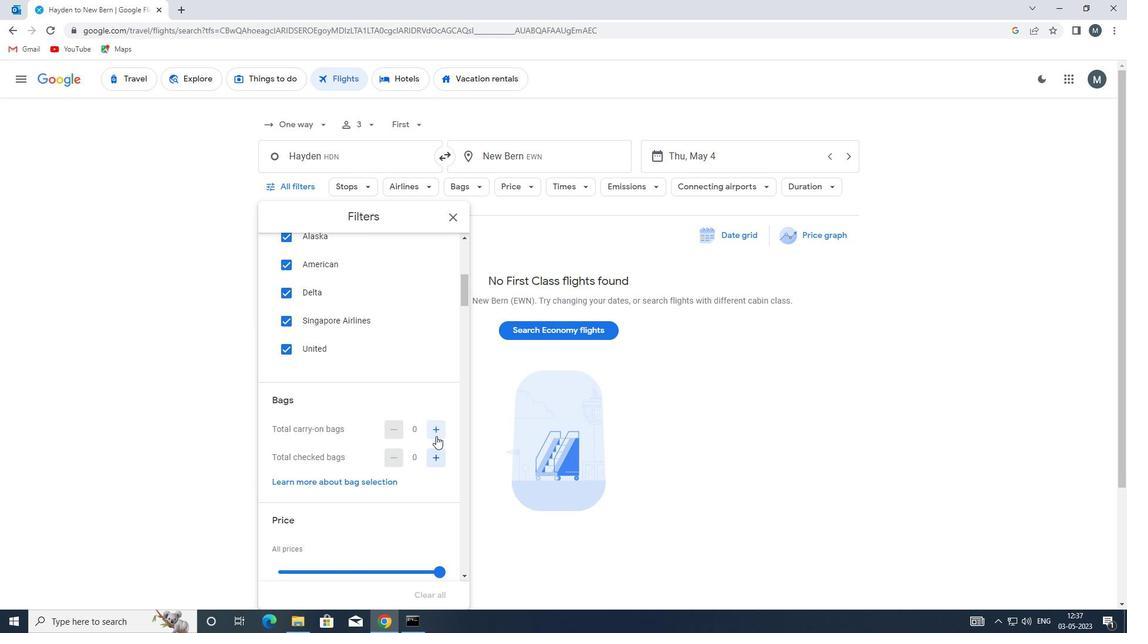 
Action: Mouse pressed left at (436, 432)
Screenshot: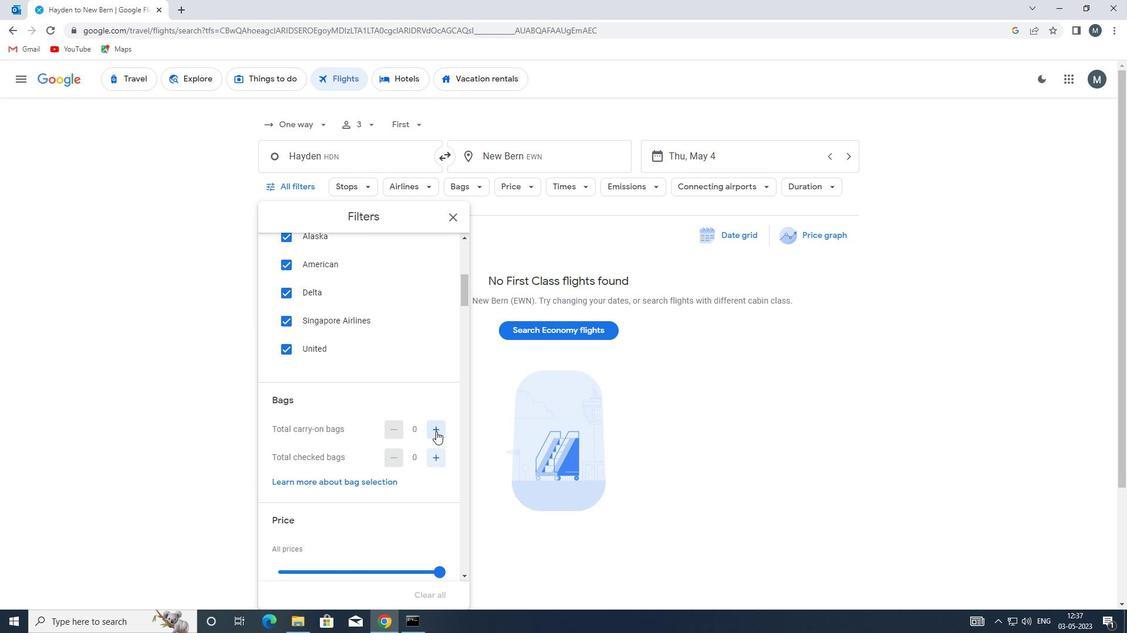 
Action: Mouse moved to (351, 423)
Screenshot: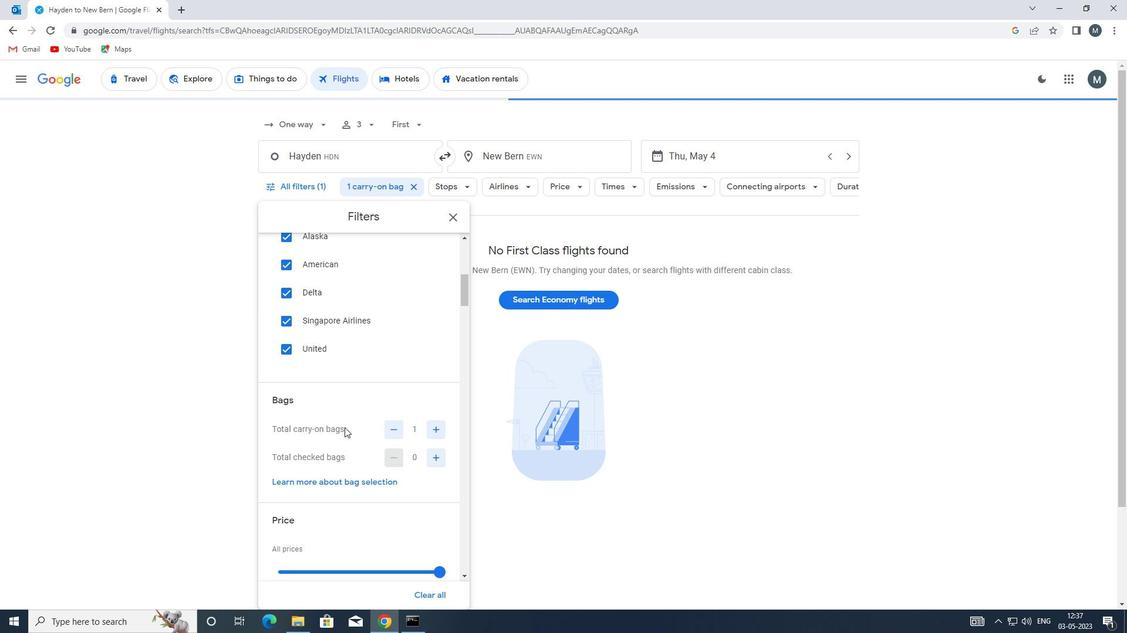 
Action: Mouse scrolled (351, 423) with delta (0, 0)
Screenshot: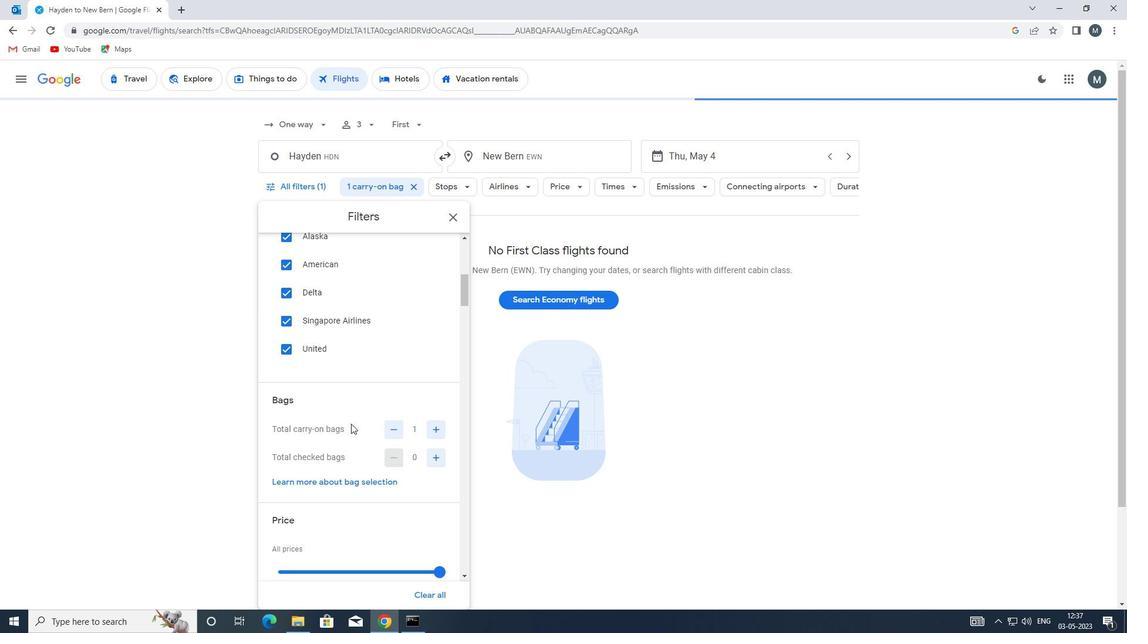 
Action: Mouse scrolled (351, 423) with delta (0, 0)
Screenshot: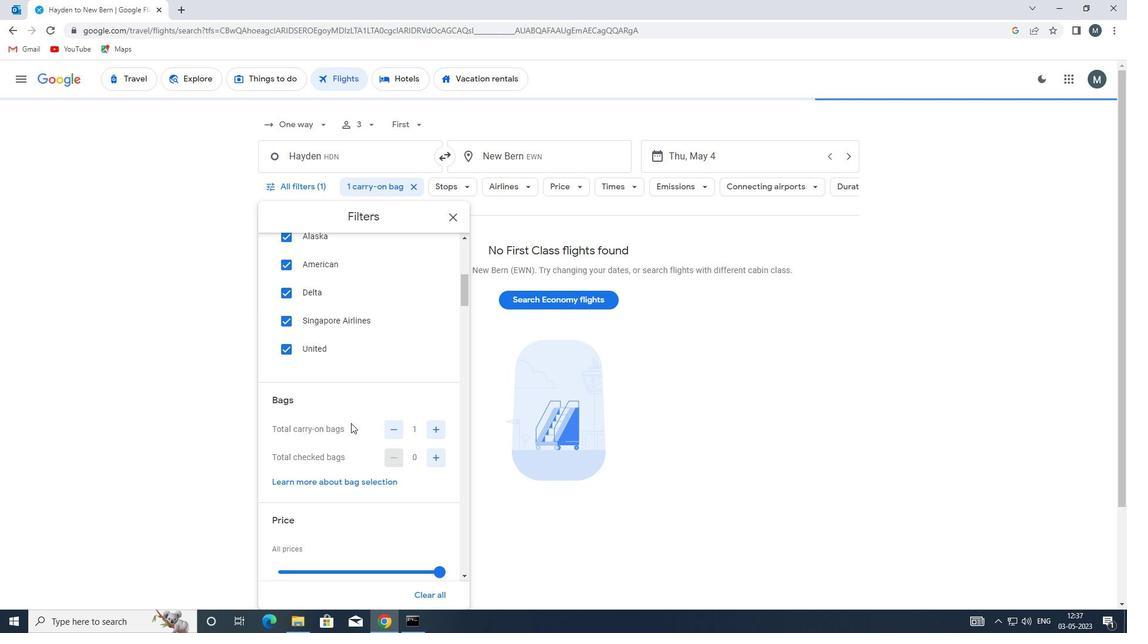 
Action: Mouse moved to (334, 452)
Screenshot: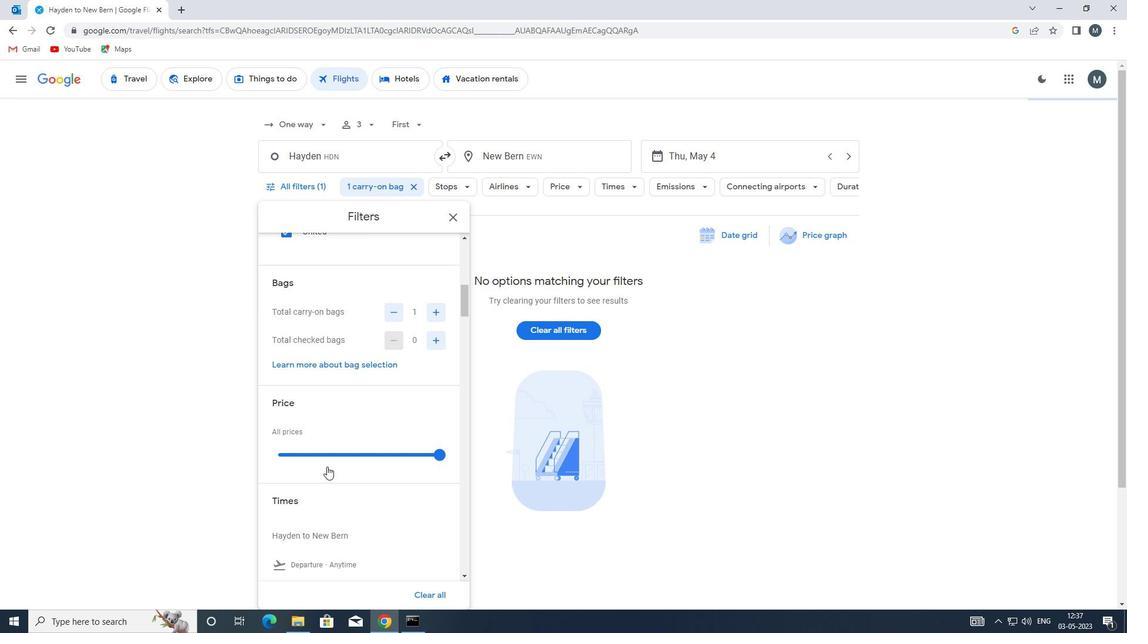 
Action: Mouse pressed left at (334, 452)
Screenshot: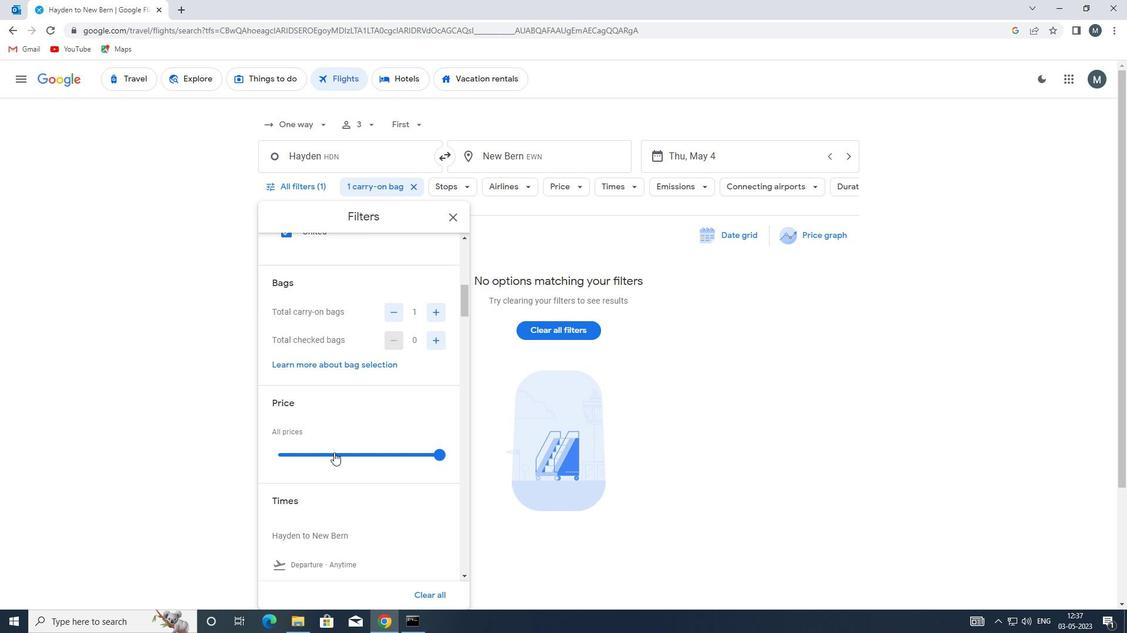 
Action: Mouse moved to (336, 453)
Screenshot: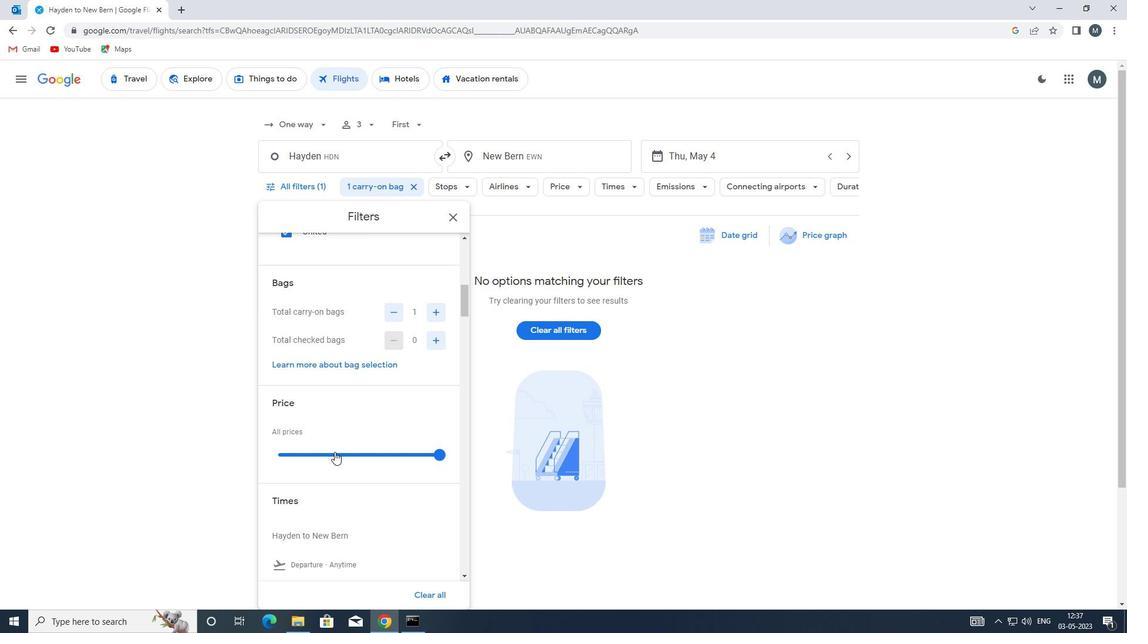 
Action: Mouse pressed left at (336, 453)
Screenshot: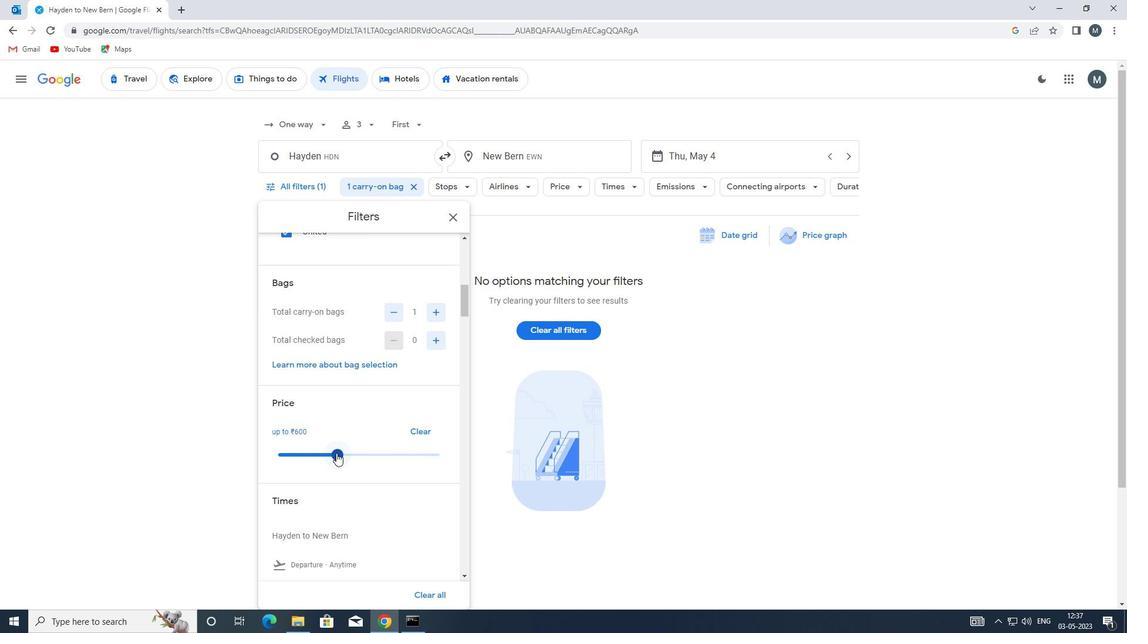 
Action: Mouse moved to (284, 451)
Screenshot: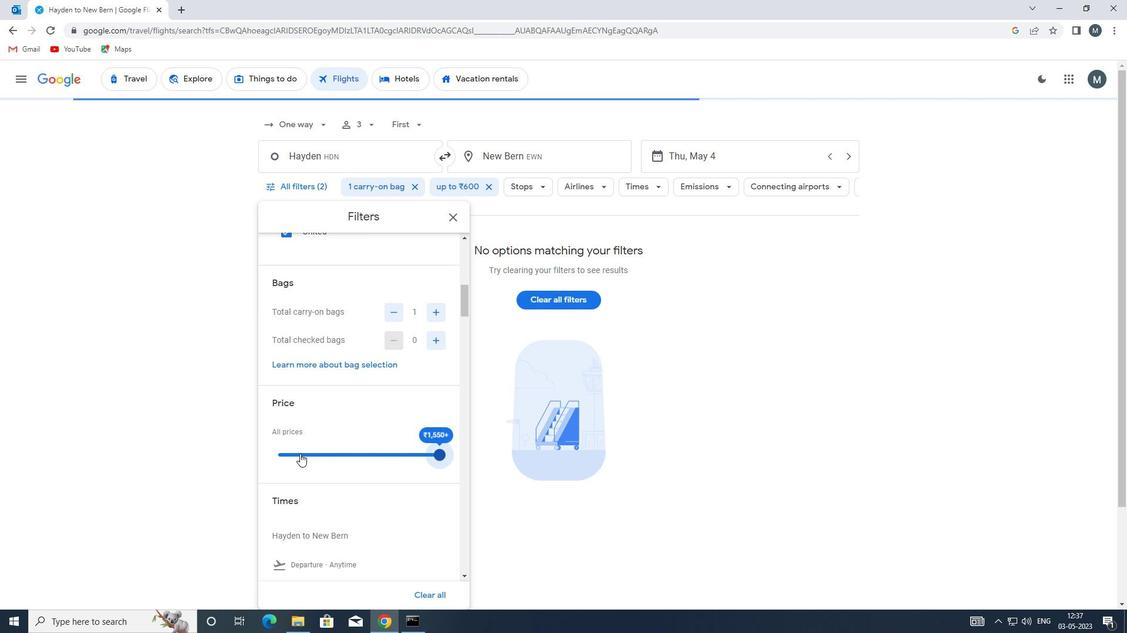 
Action: Mouse scrolled (284, 450) with delta (0, 0)
Screenshot: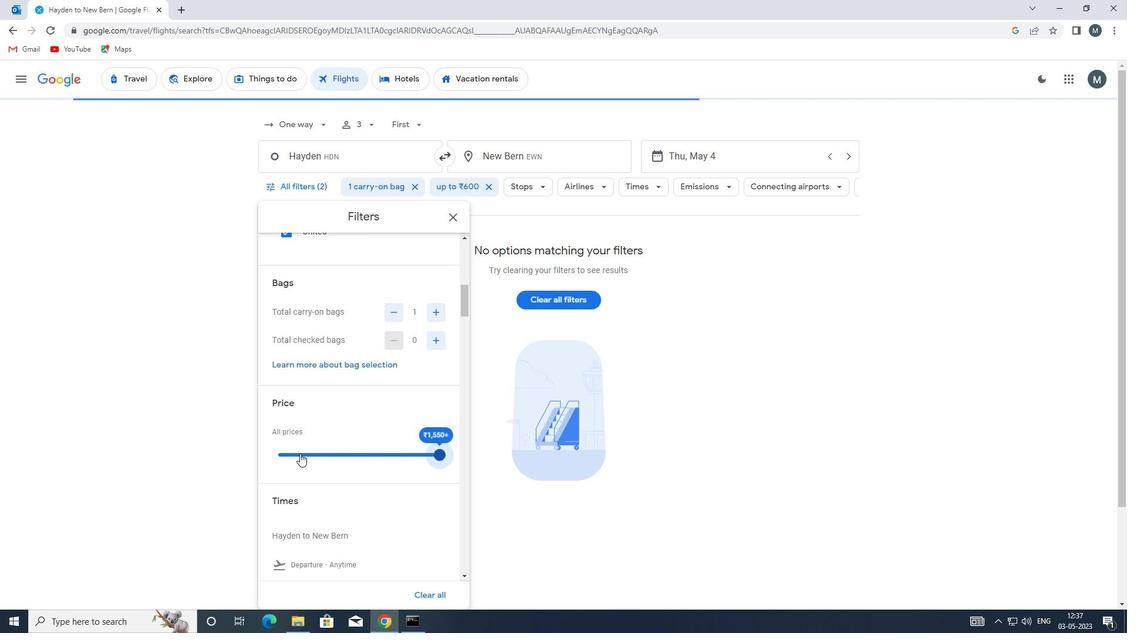 
Action: Mouse scrolled (284, 450) with delta (0, 0)
Screenshot: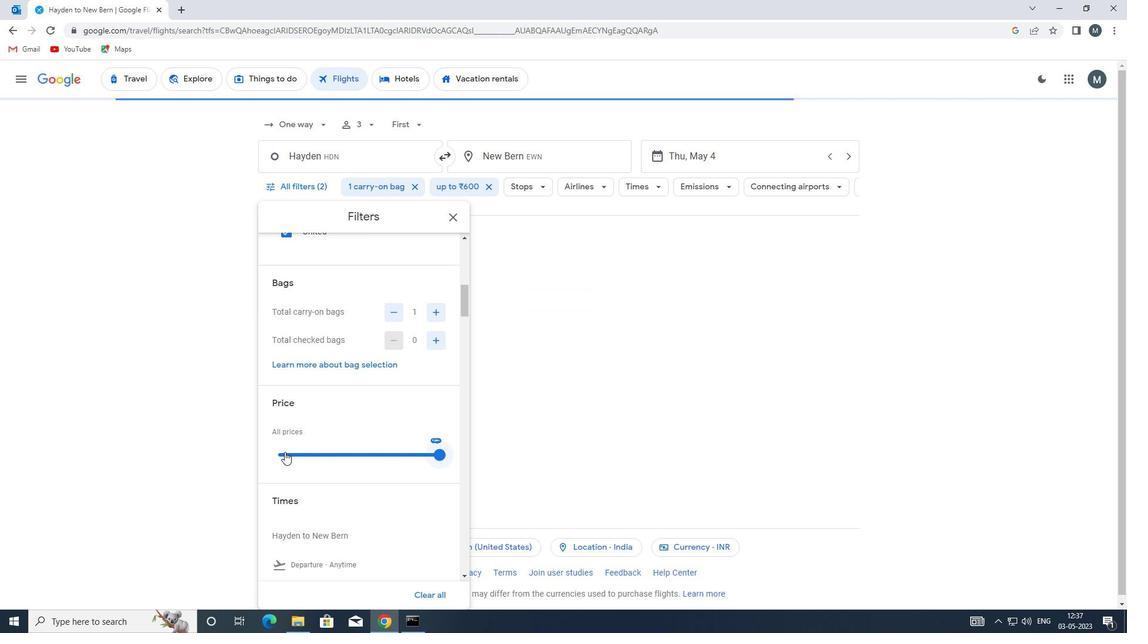 
Action: Mouse scrolled (284, 450) with delta (0, 0)
Screenshot: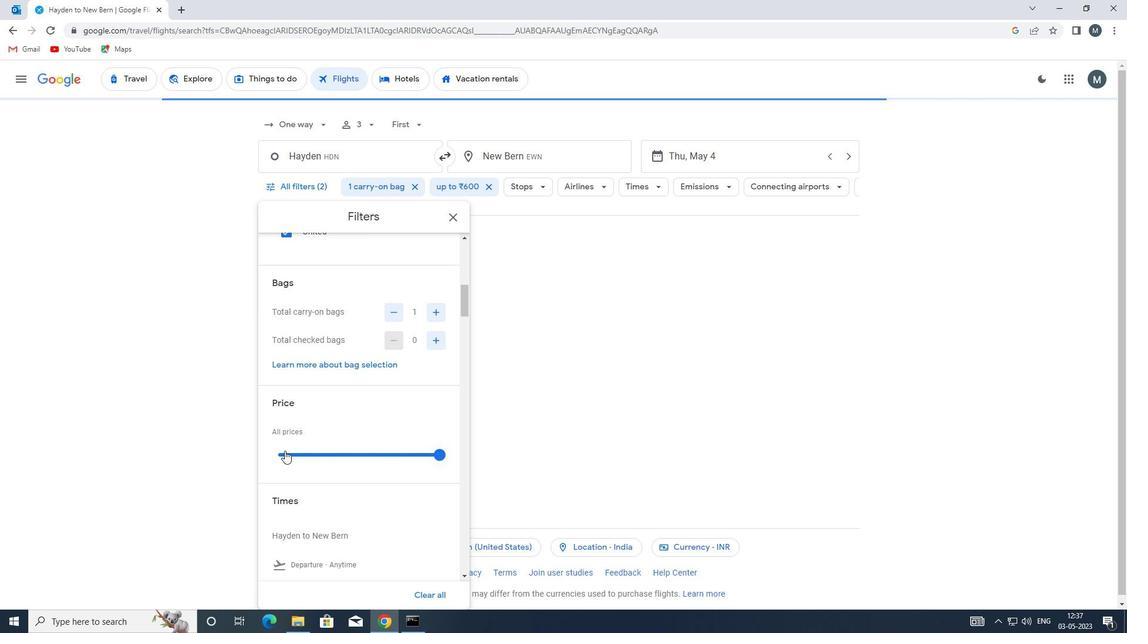
Action: Mouse moved to (270, 409)
Screenshot: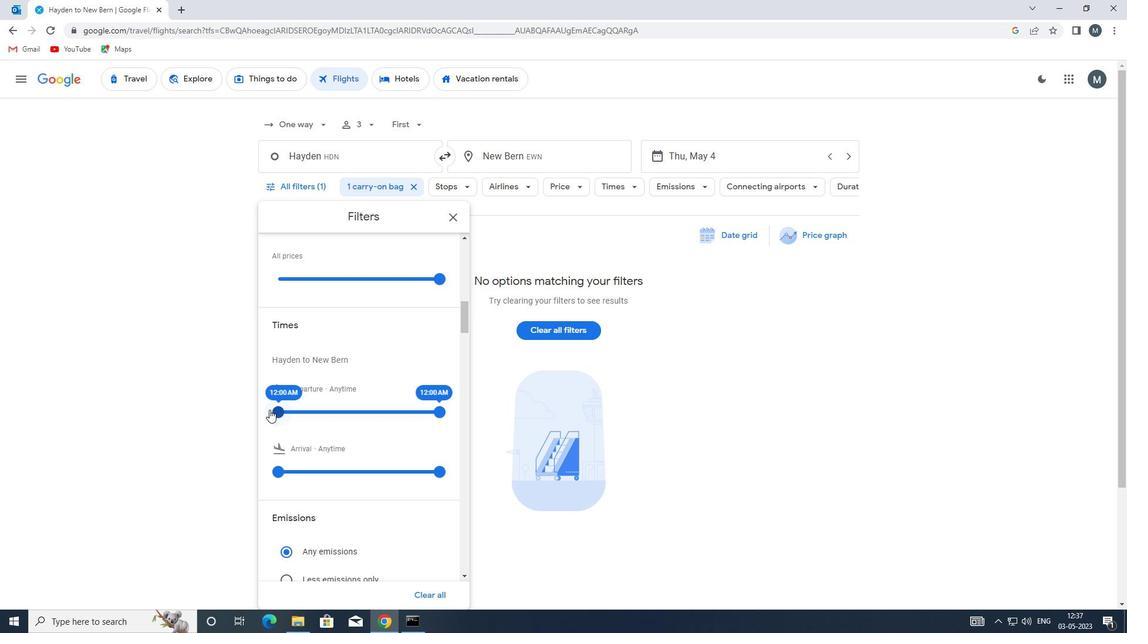 
Action: Mouse pressed left at (270, 409)
Screenshot: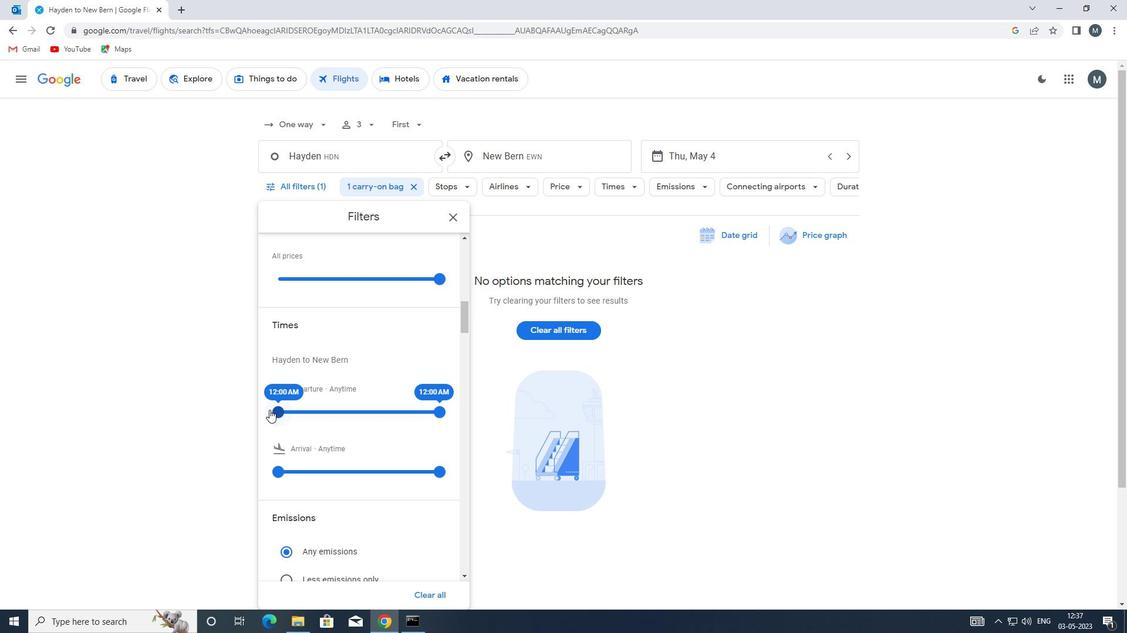 
Action: Mouse moved to (436, 406)
Screenshot: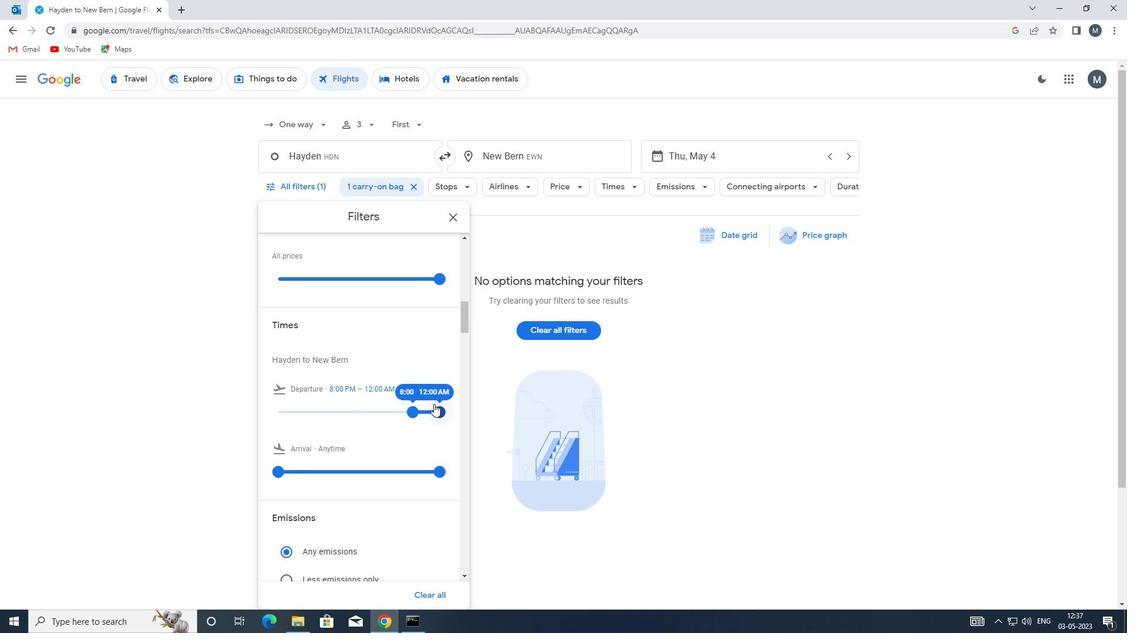 
Action: Mouse pressed left at (436, 406)
Screenshot: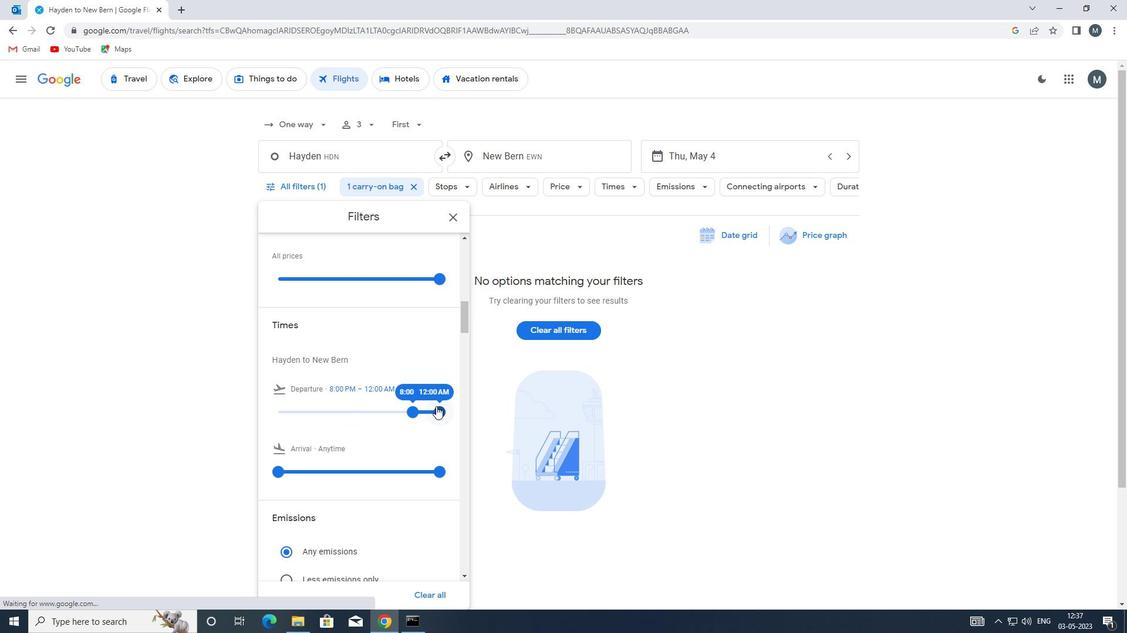 
Action: Mouse moved to (410, 409)
Screenshot: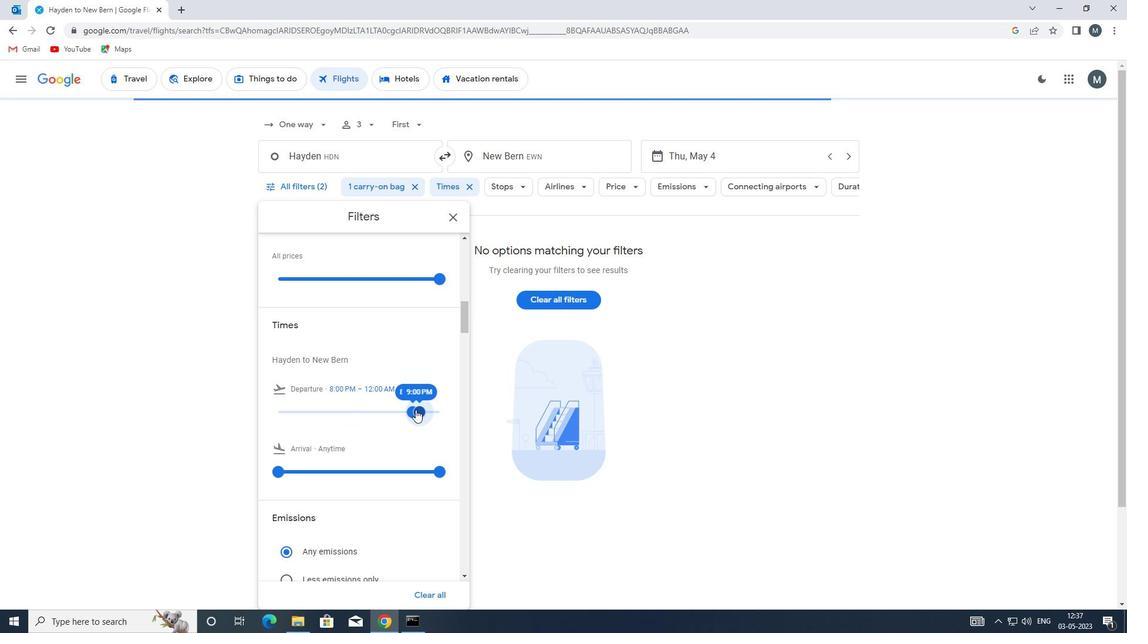 
Action: Mouse scrolled (410, 409) with delta (0, 0)
Screenshot: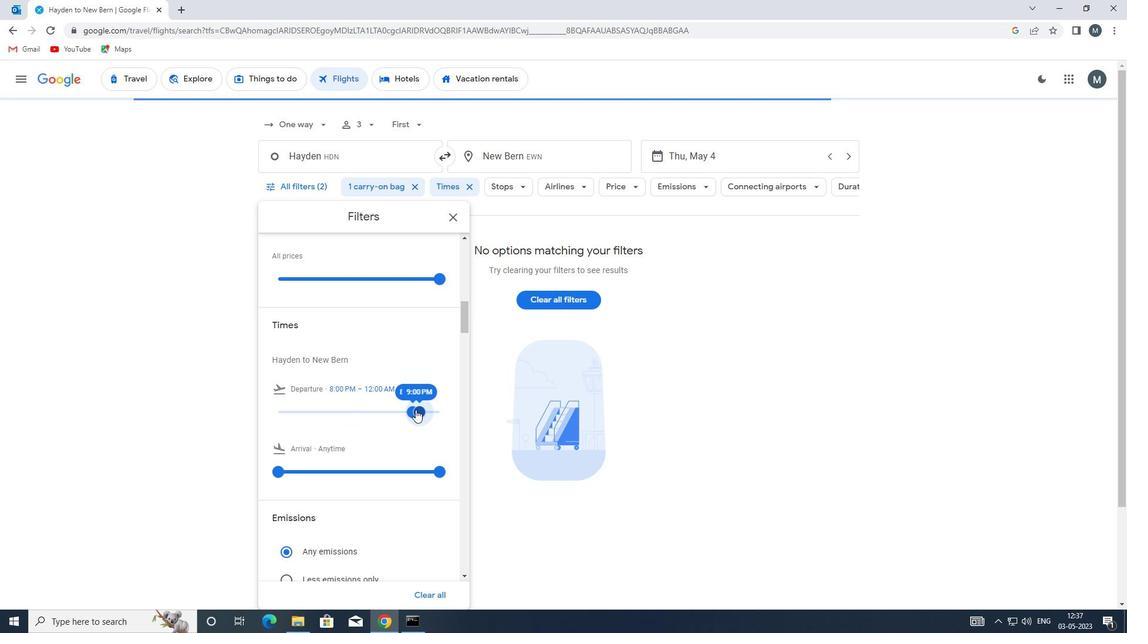 
Action: Mouse moved to (409, 410)
Screenshot: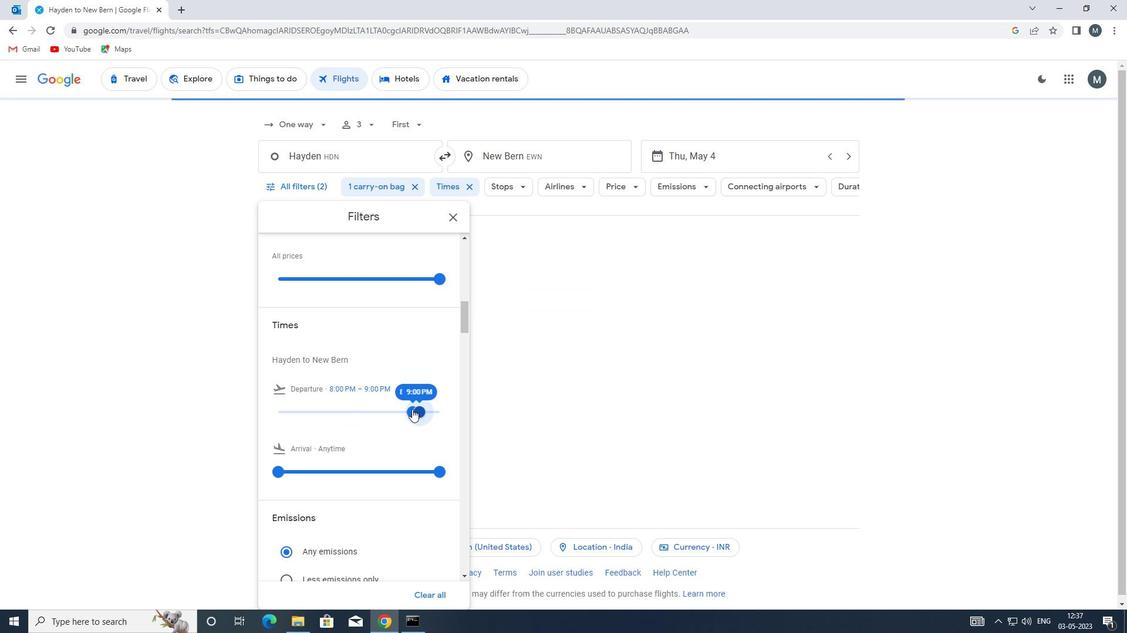 
Action: Mouse scrolled (409, 410) with delta (0, 0)
Screenshot: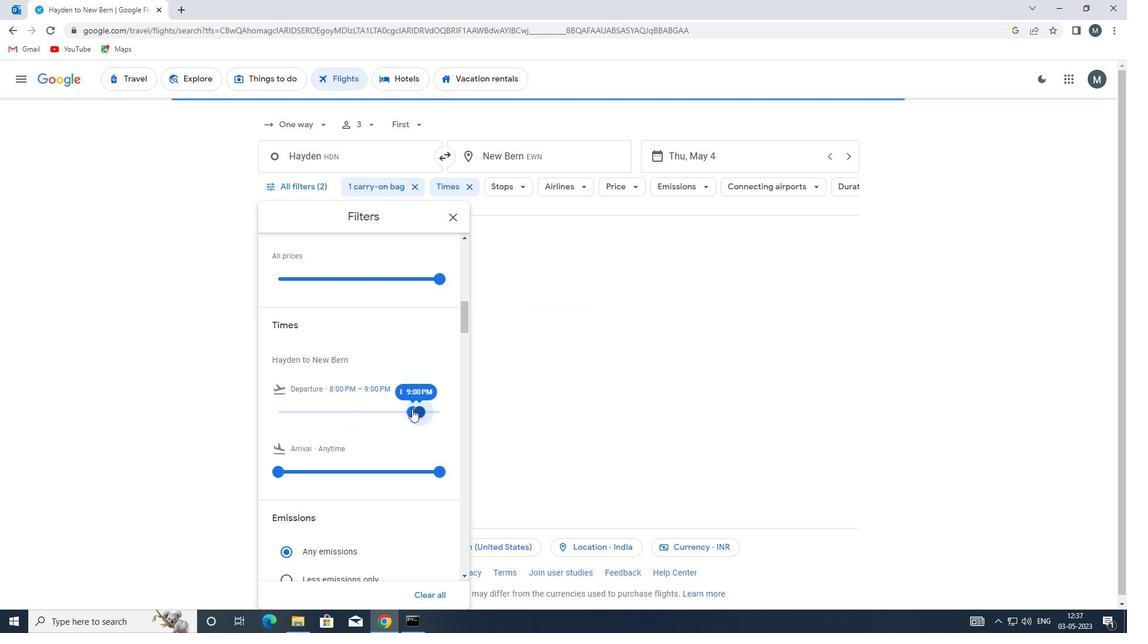 
Action: Mouse moved to (454, 214)
Screenshot: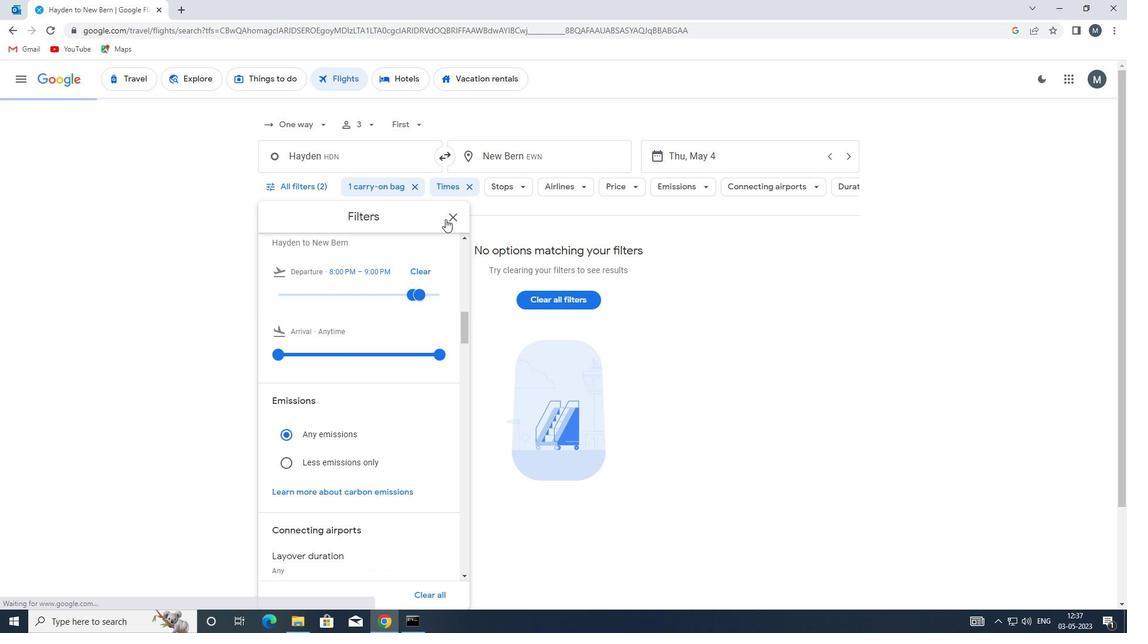 
Action: Mouse pressed left at (454, 214)
Screenshot: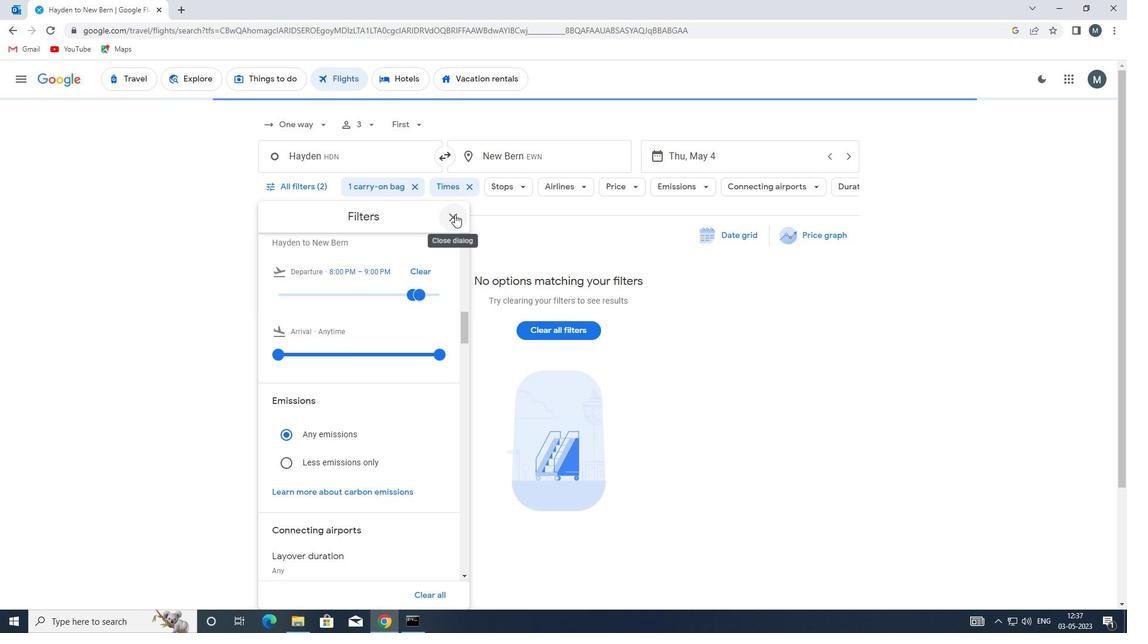 
Action: Mouse moved to (455, 214)
Screenshot: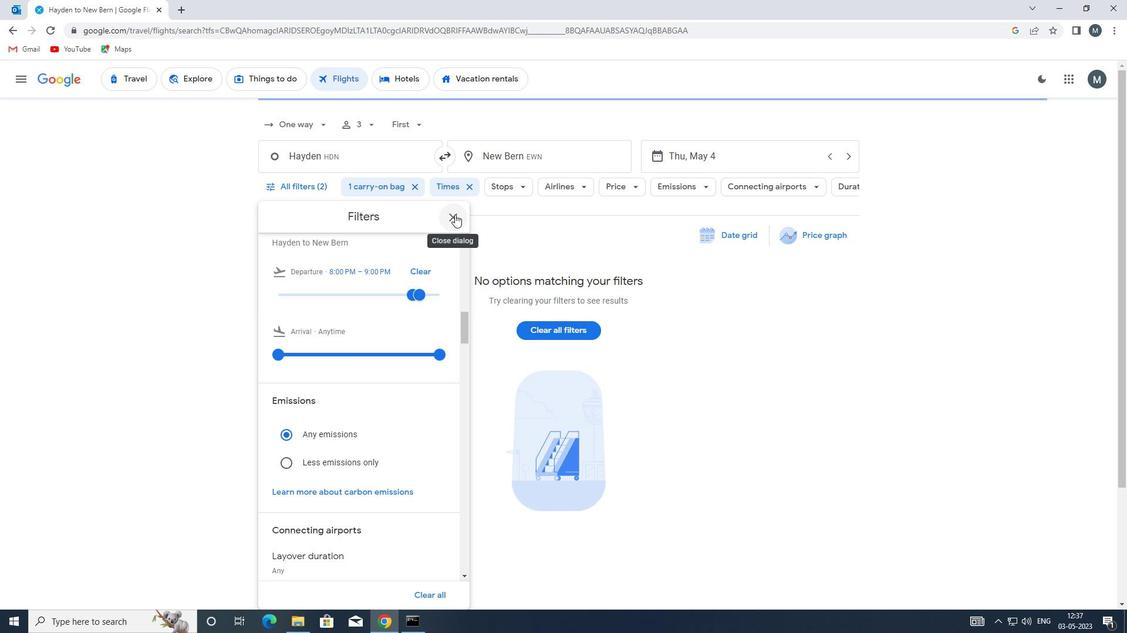 
